Task: Look for space in Drancy, France from 2nd August, 2023 to 12th August, 2023 for 2 adults in price range Rs.5000 to Rs.10000. Place can be private room with 1  bedroom having 1 bed and 1 bathroom. Property type can be house, flat, guest house, hotel. Booking option can be shelf check-in. Required host language is English.
Action: Mouse moved to (418, 97)
Screenshot: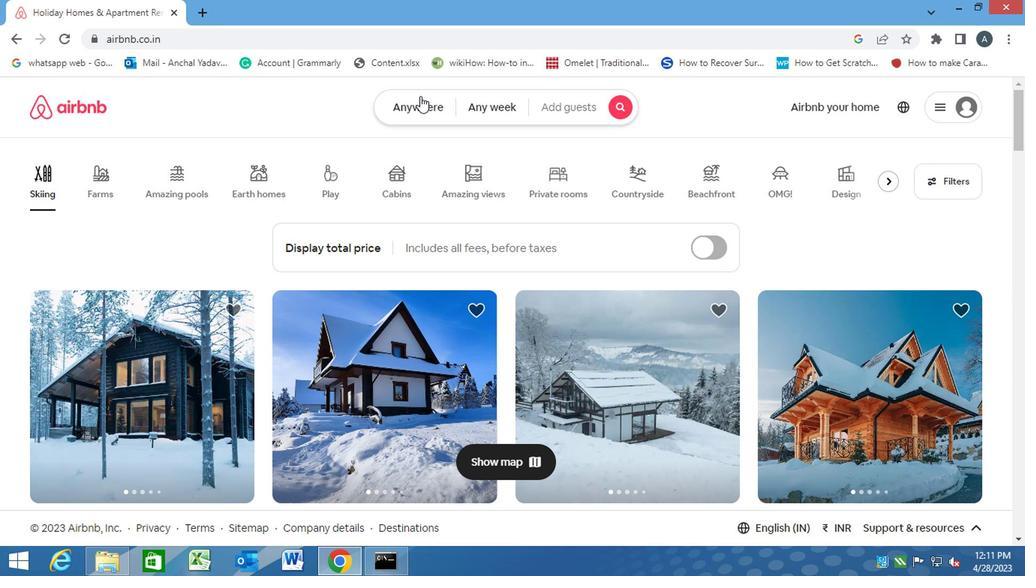 
Action: Mouse pressed left at (418, 97)
Screenshot: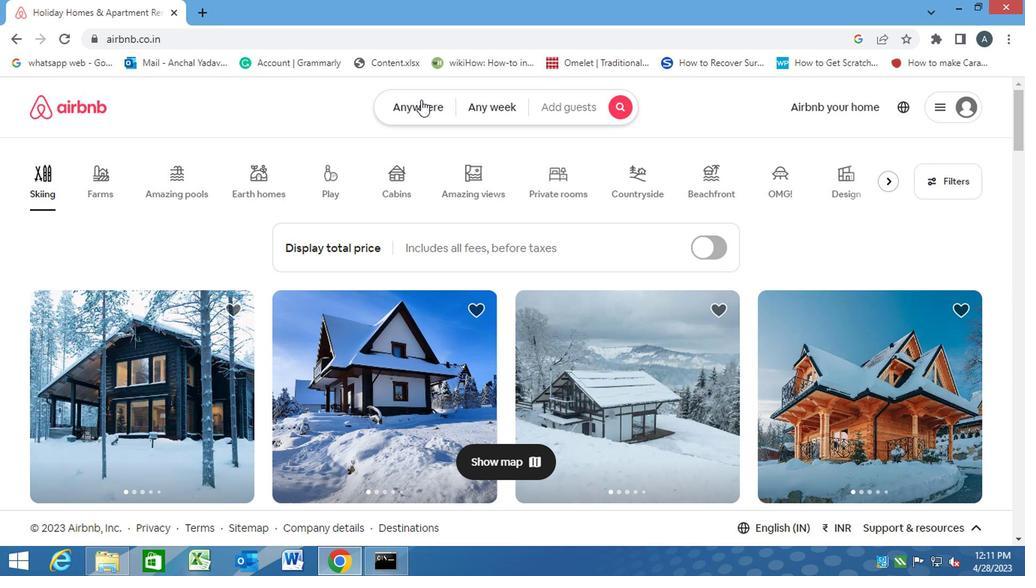 
Action: Mouse moved to (363, 155)
Screenshot: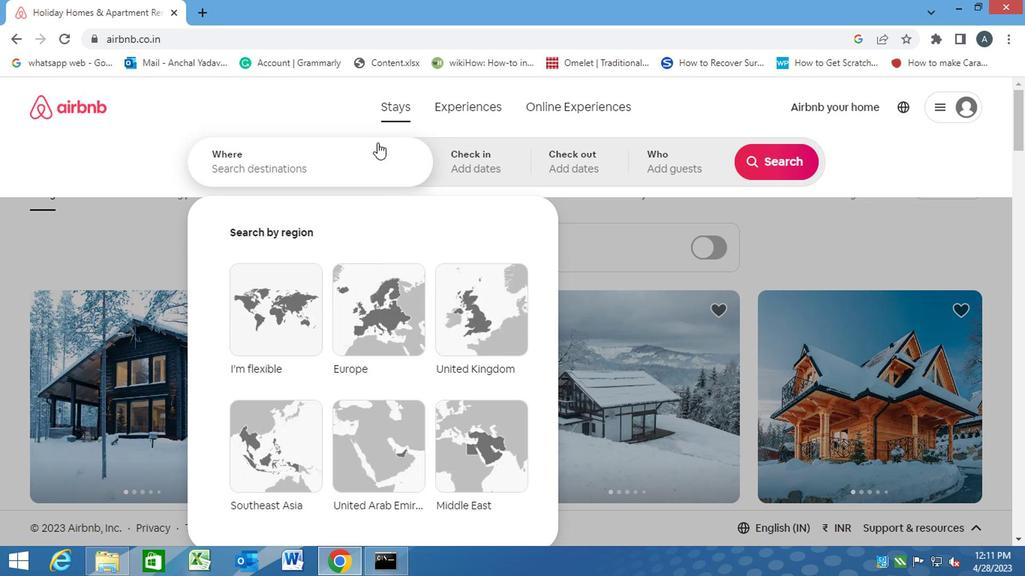 
Action: Mouse pressed left at (363, 155)
Screenshot: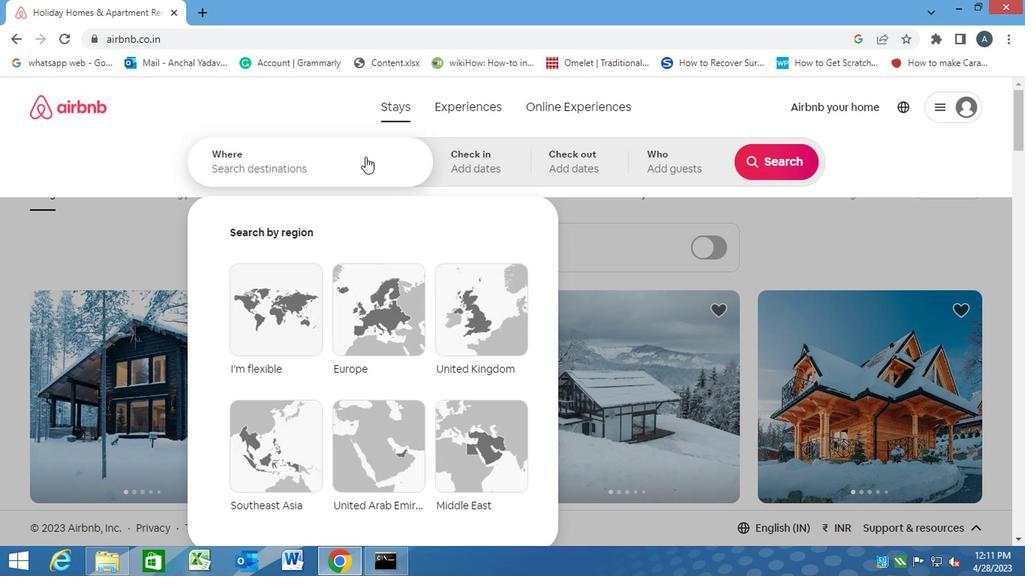 
Action: Key pressed d<Key.caps_lock>ram<Key.backspace>ncy,<Key.space><Key.caps_lock>f<Key.caps_lock>rance<Key.enter>
Screenshot: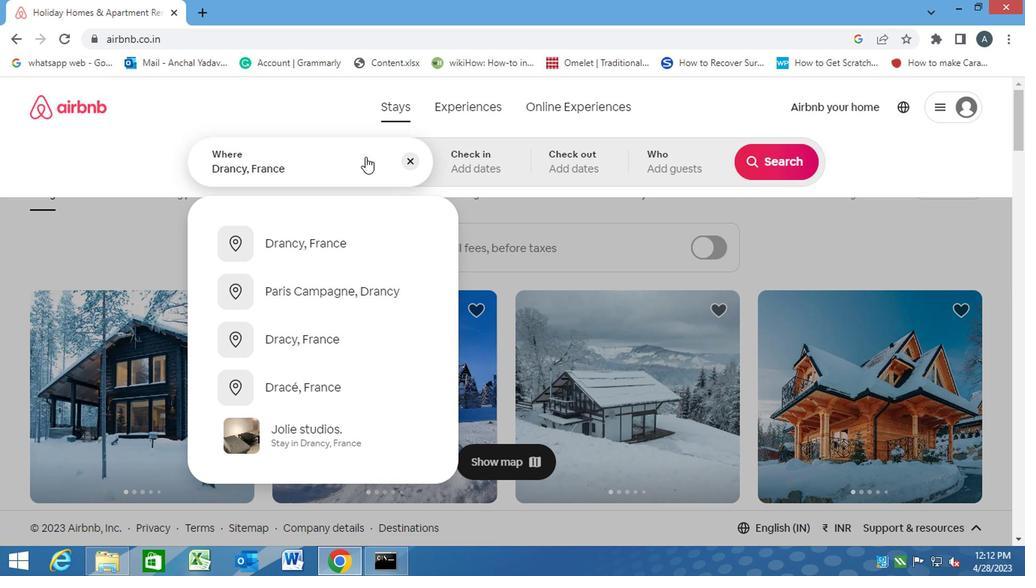 
Action: Mouse moved to (756, 280)
Screenshot: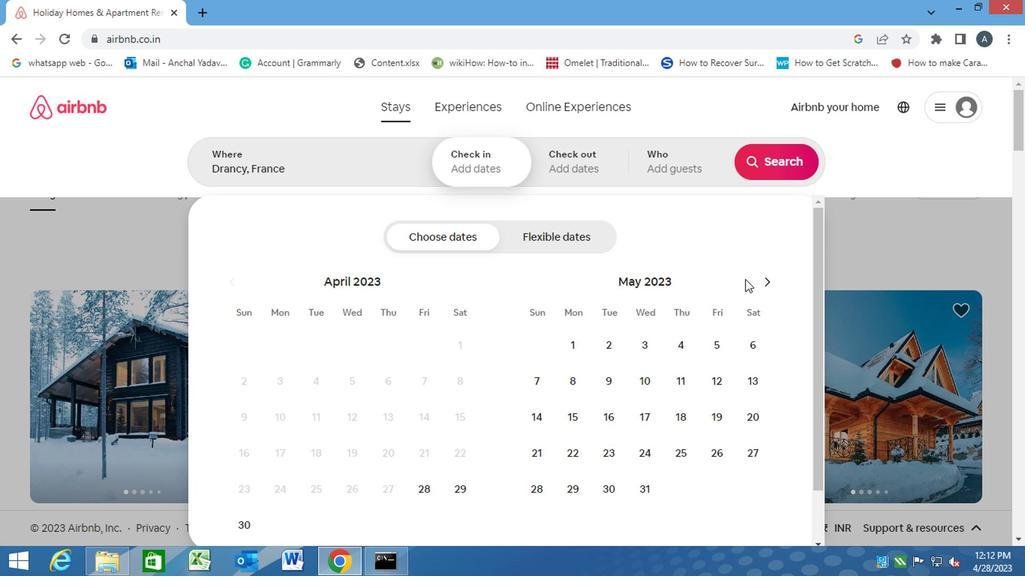 
Action: Mouse pressed left at (756, 280)
Screenshot: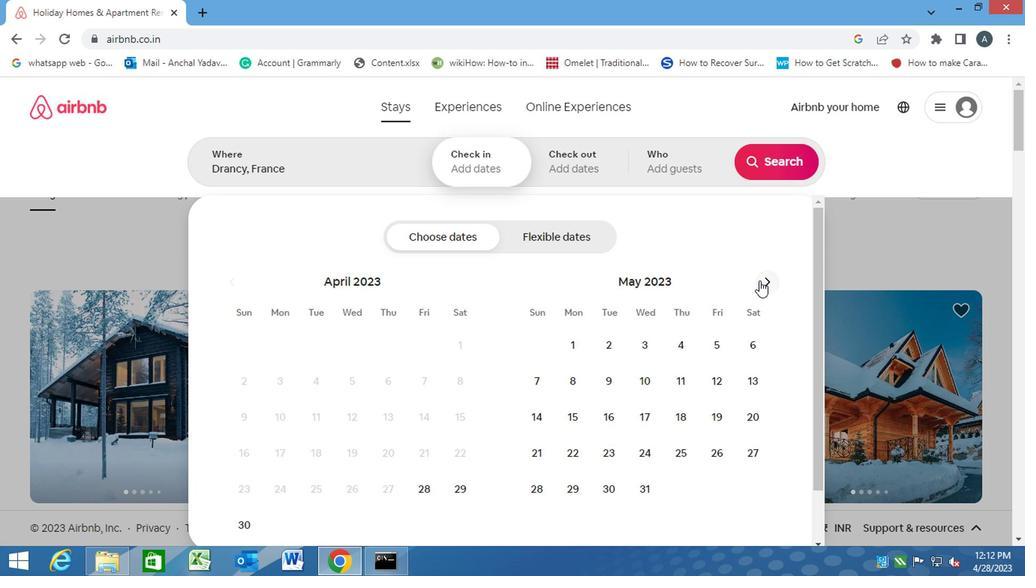 
Action: Mouse pressed left at (756, 280)
Screenshot: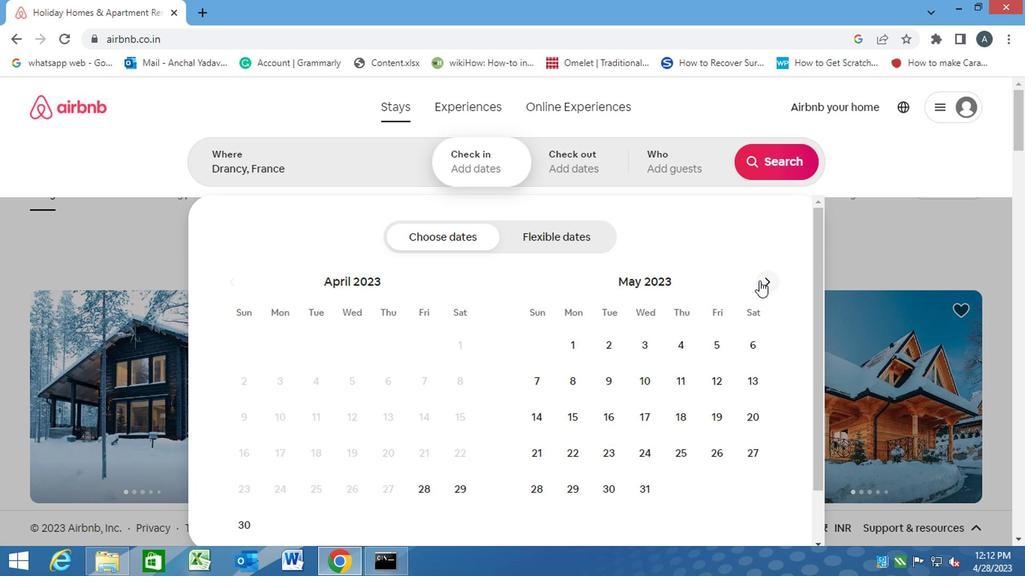 
Action: Mouse pressed left at (756, 280)
Screenshot: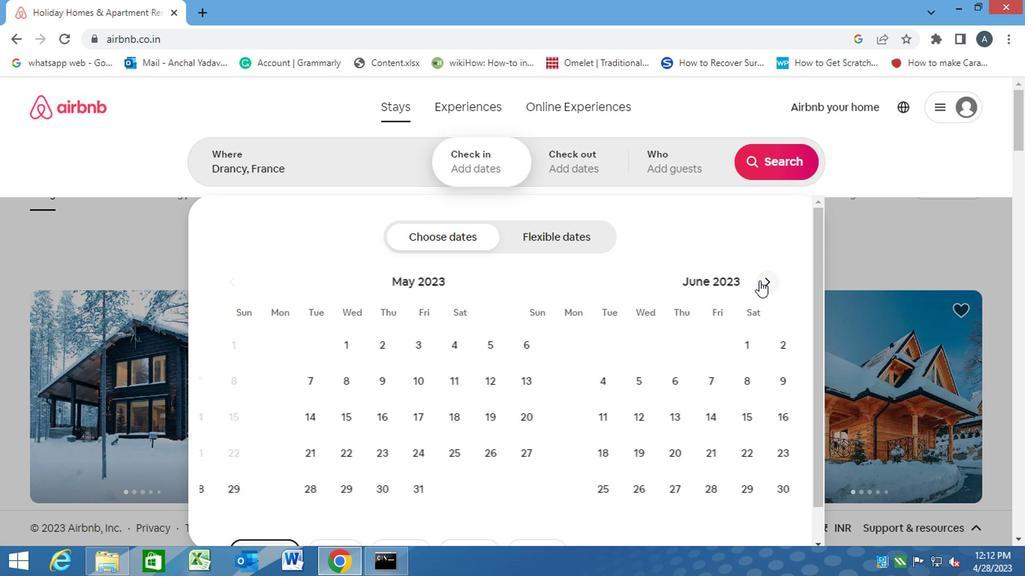 
Action: Mouse pressed left at (756, 280)
Screenshot: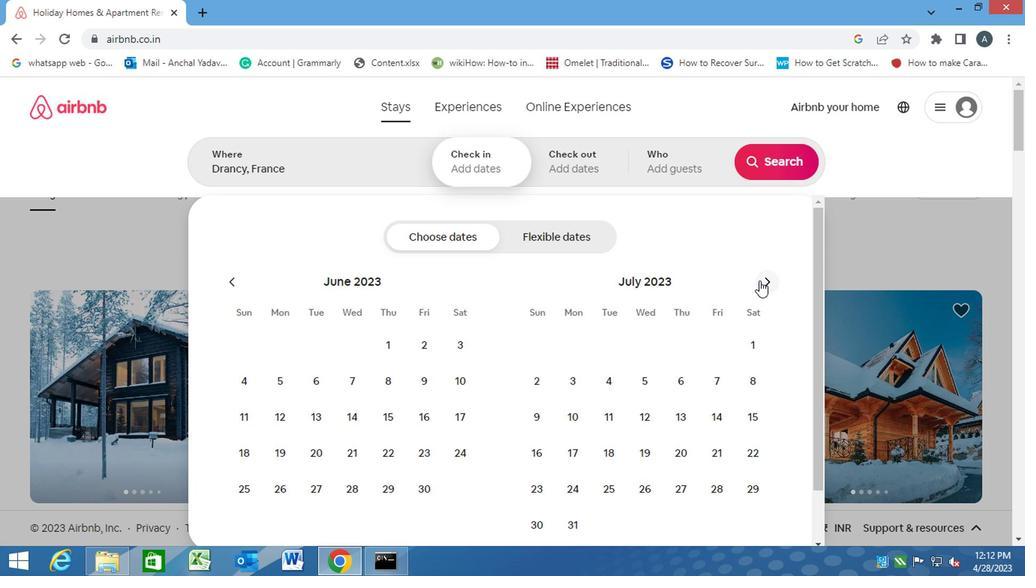 
Action: Mouse moved to (641, 344)
Screenshot: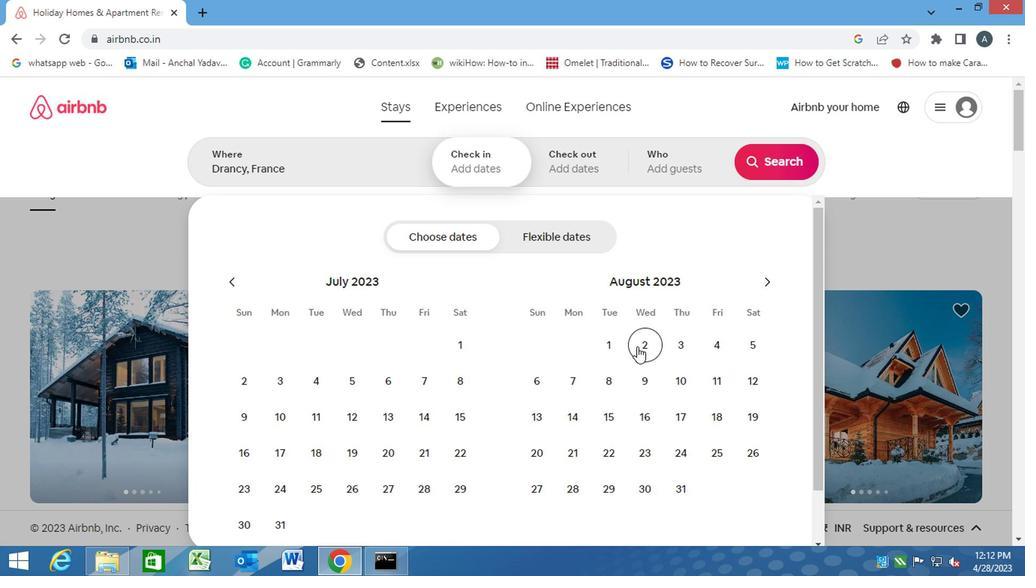 
Action: Mouse pressed left at (641, 344)
Screenshot: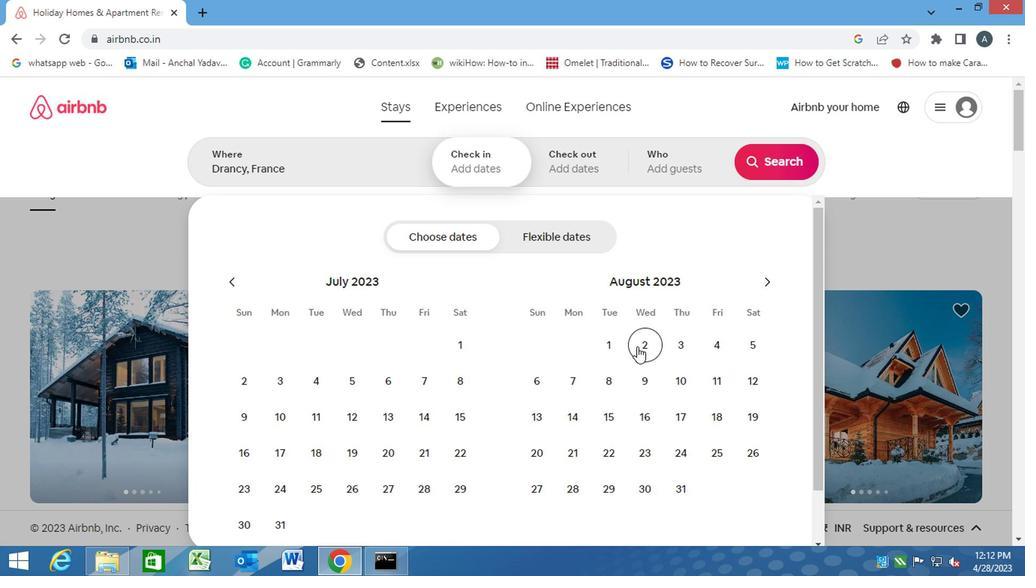 
Action: Mouse moved to (756, 380)
Screenshot: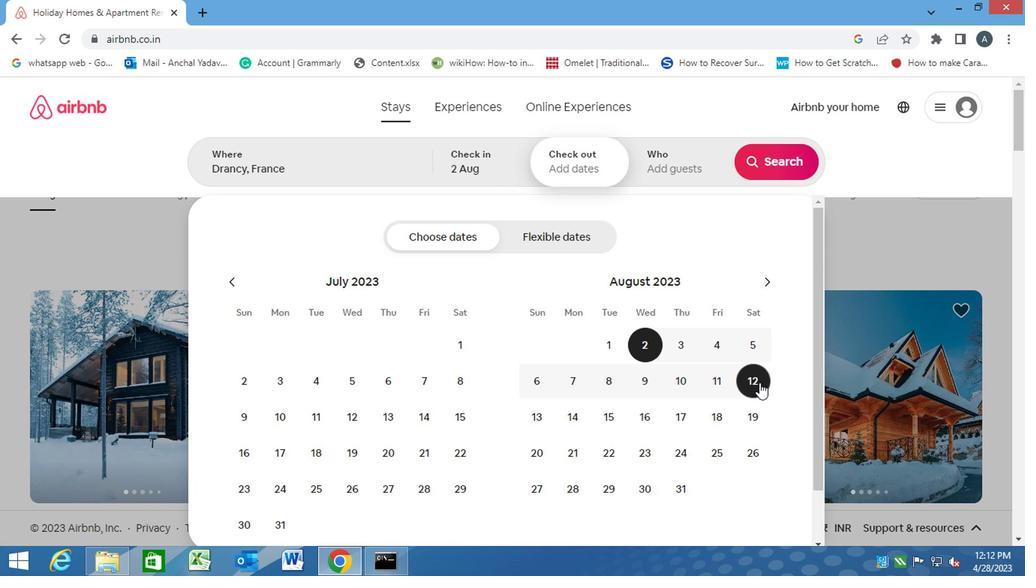
Action: Mouse pressed left at (756, 380)
Screenshot: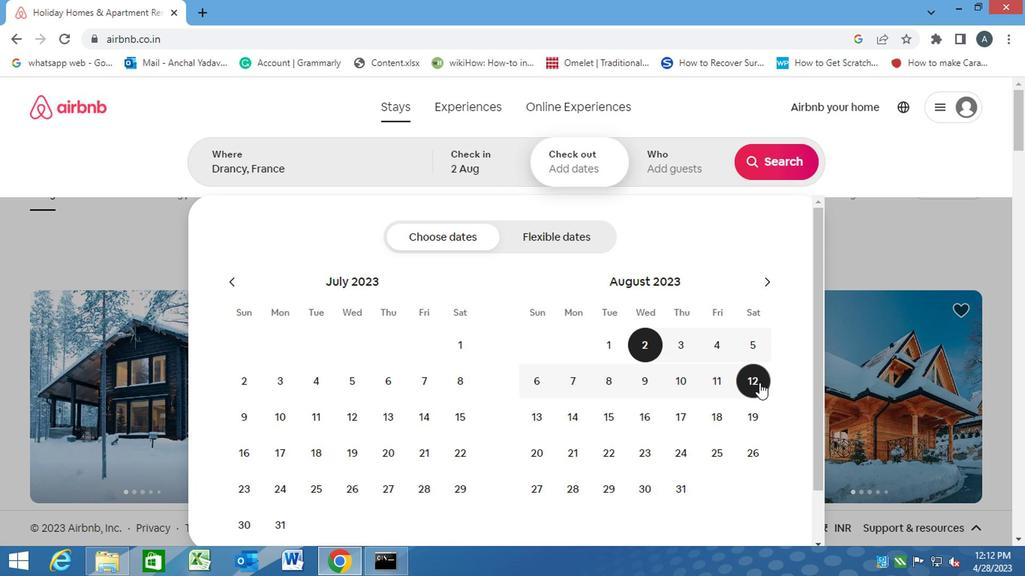 
Action: Mouse moved to (677, 139)
Screenshot: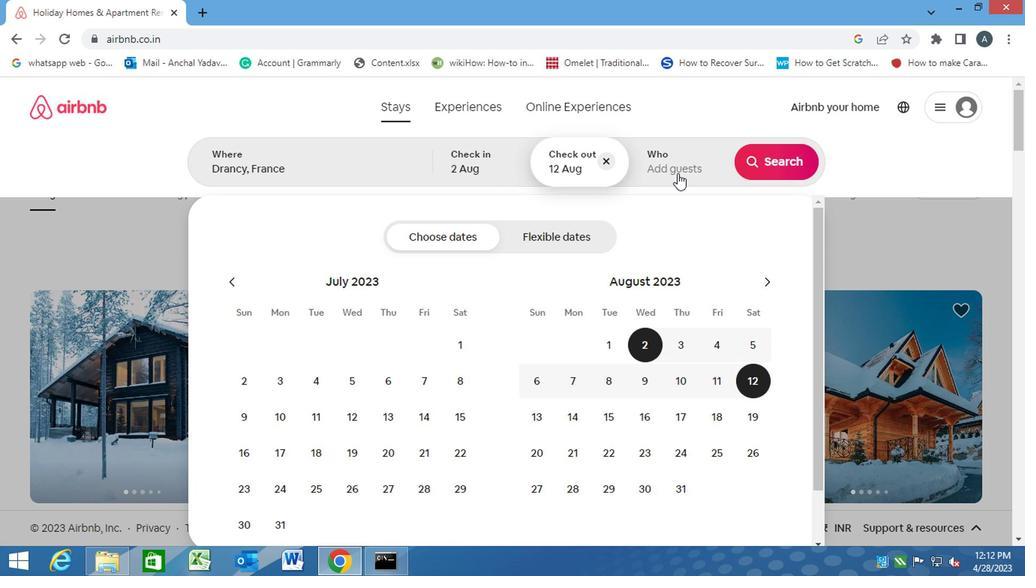 
Action: Mouse pressed left at (677, 139)
Screenshot: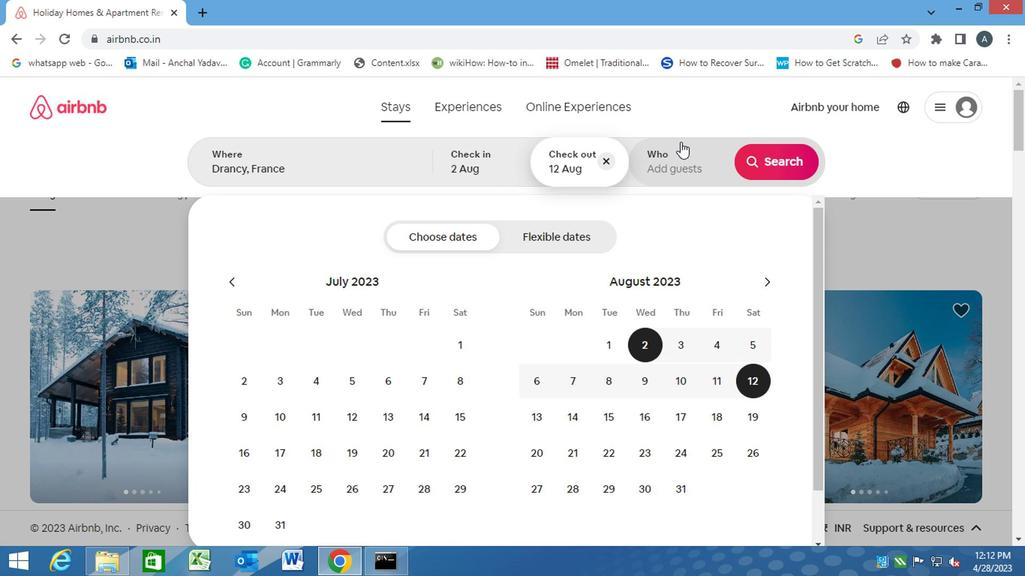 
Action: Mouse moved to (781, 242)
Screenshot: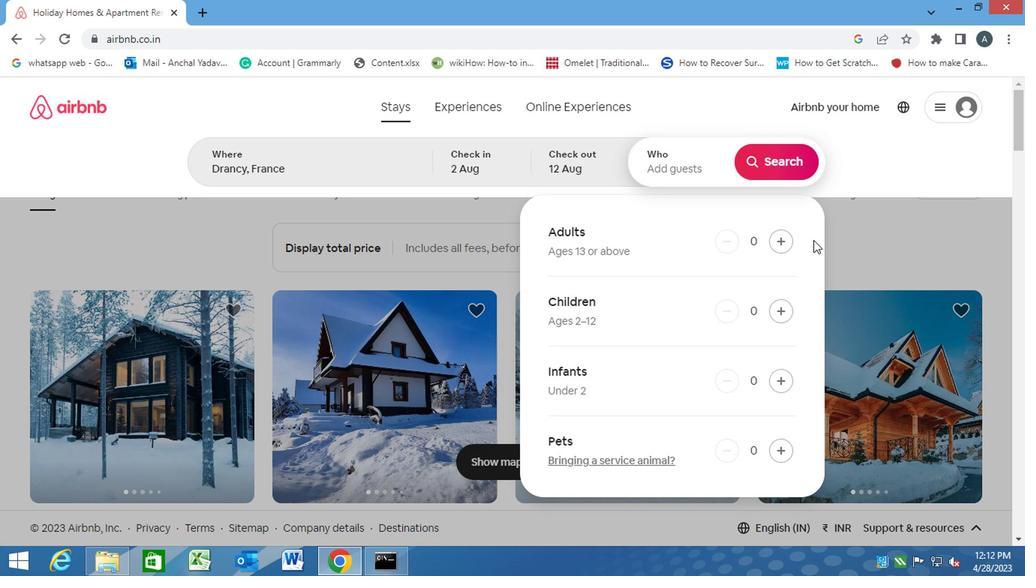 
Action: Mouse pressed left at (781, 242)
Screenshot: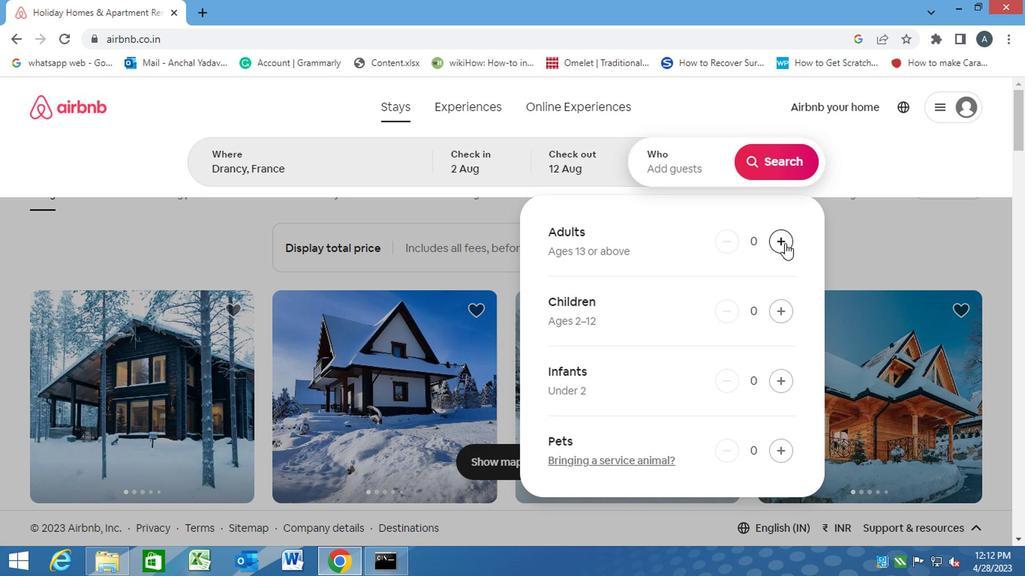 
Action: Mouse pressed left at (781, 242)
Screenshot: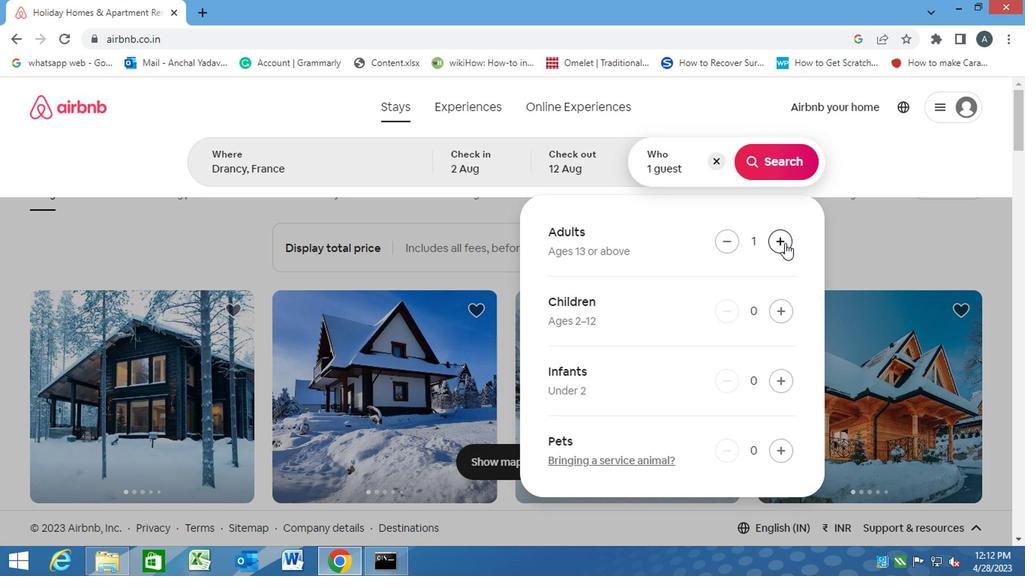 
Action: Mouse moved to (788, 162)
Screenshot: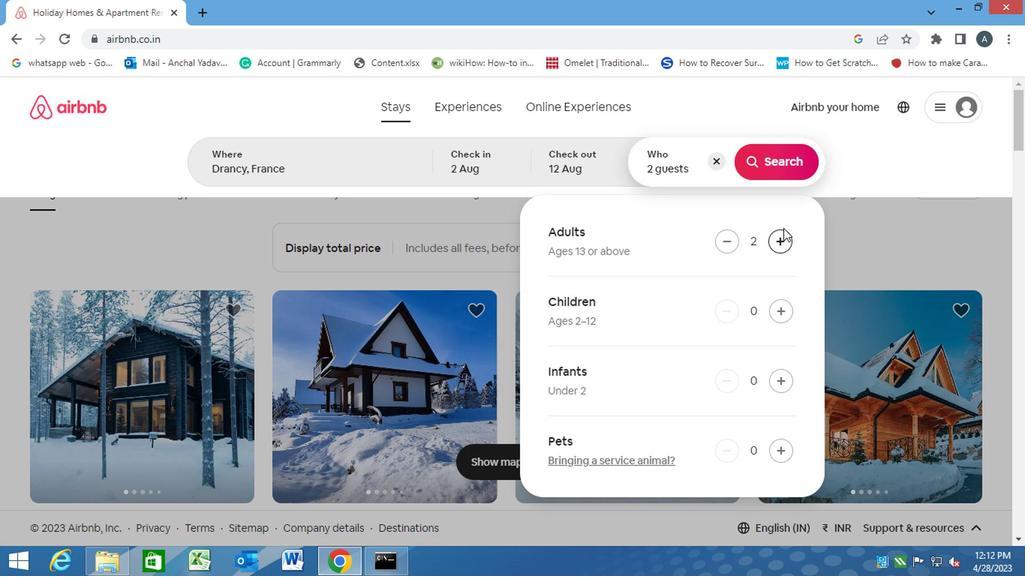 
Action: Mouse pressed left at (788, 162)
Screenshot: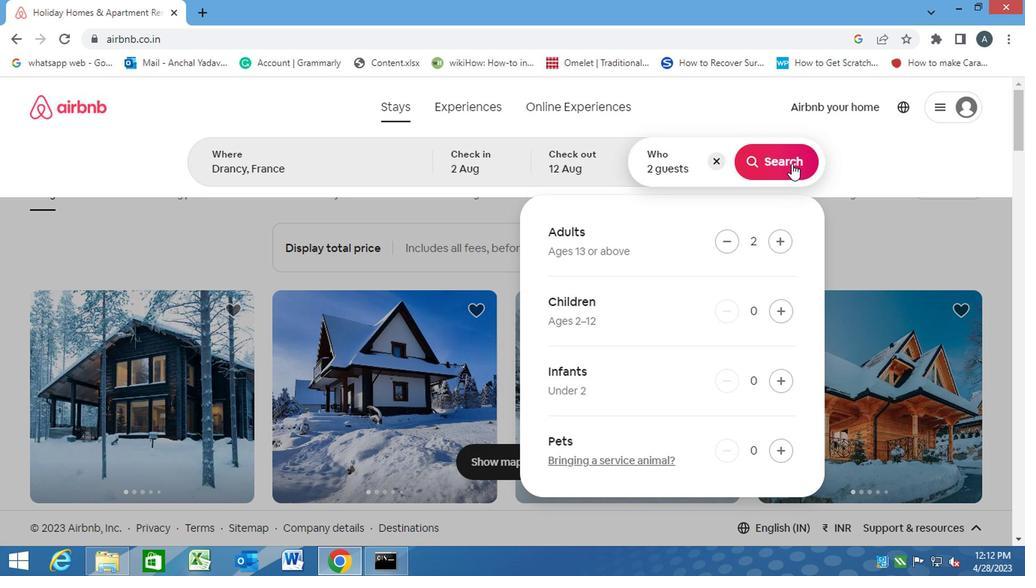 
Action: Mouse moved to (949, 170)
Screenshot: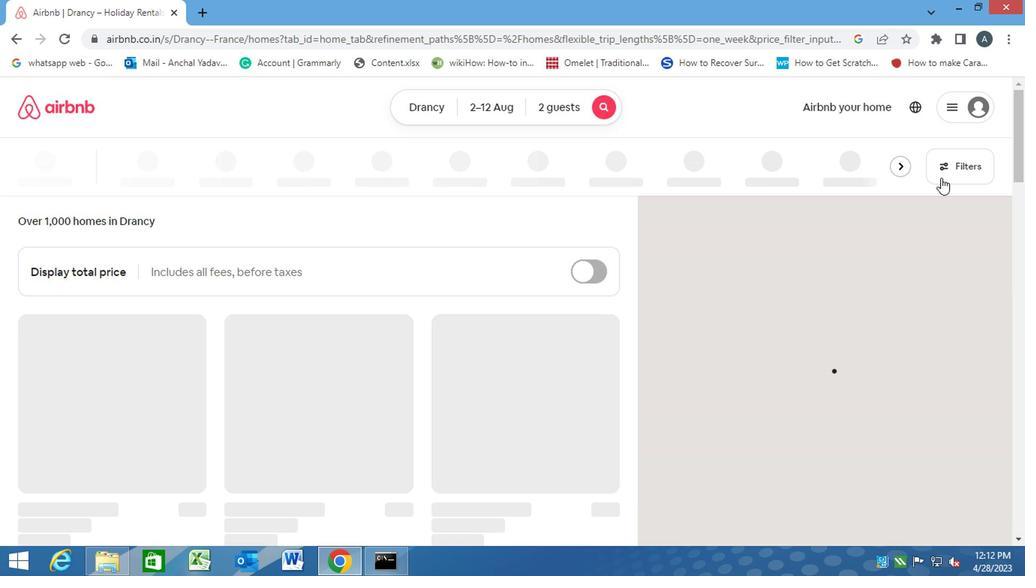 
Action: Mouse pressed left at (949, 170)
Screenshot: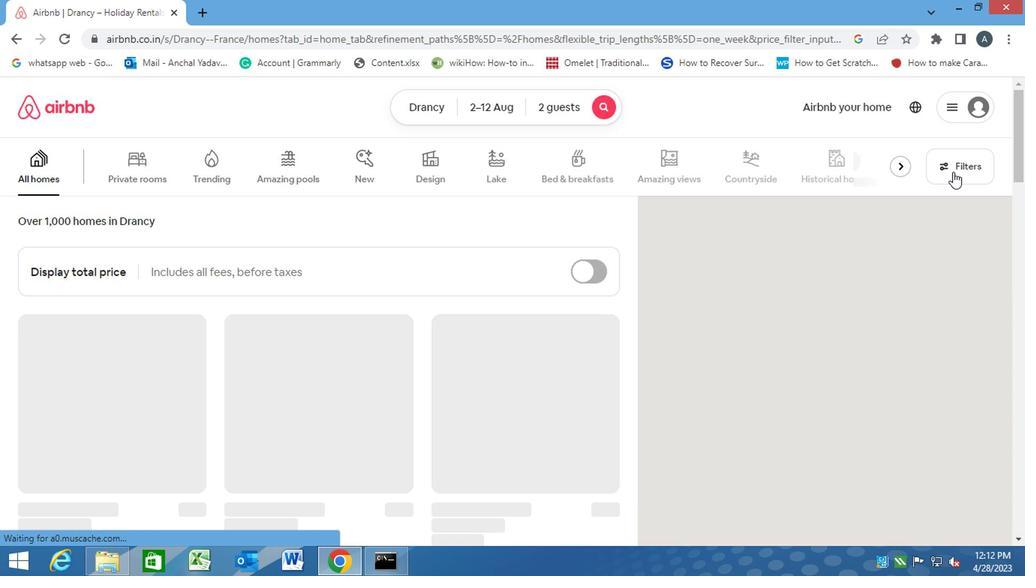 
Action: Mouse moved to (302, 391)
Screenshot: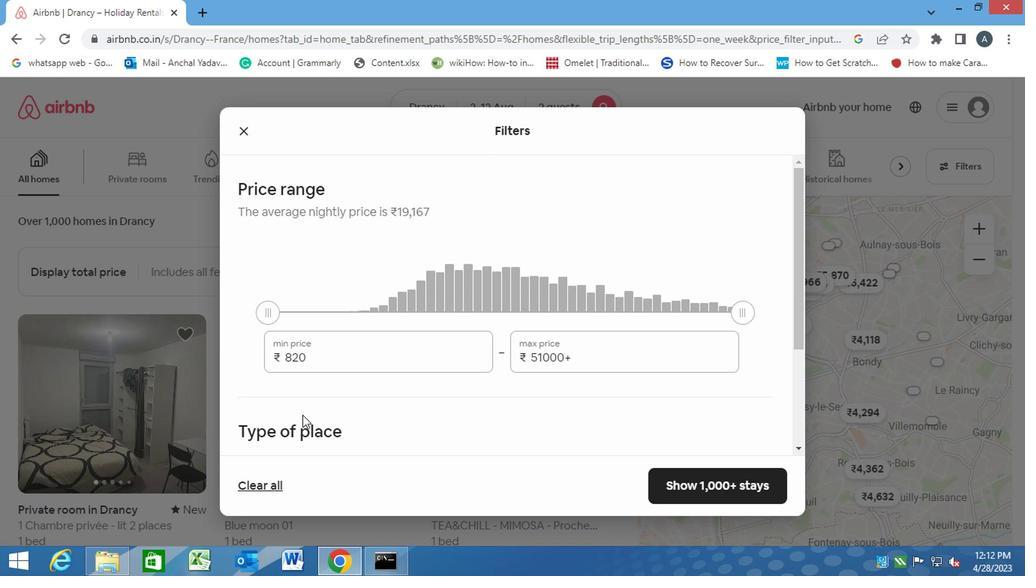 
Action: Mouse scrolled (302, 391) with delta (0, 0)
Screenshot: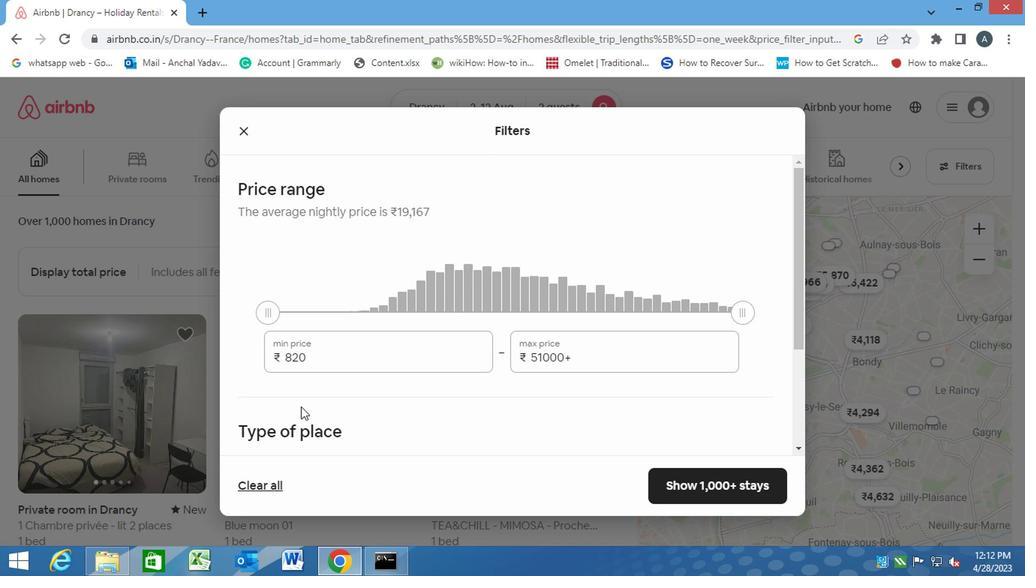 
Action: Mouse scrolled (302, 391) with delta (0, 0)
Screenshot: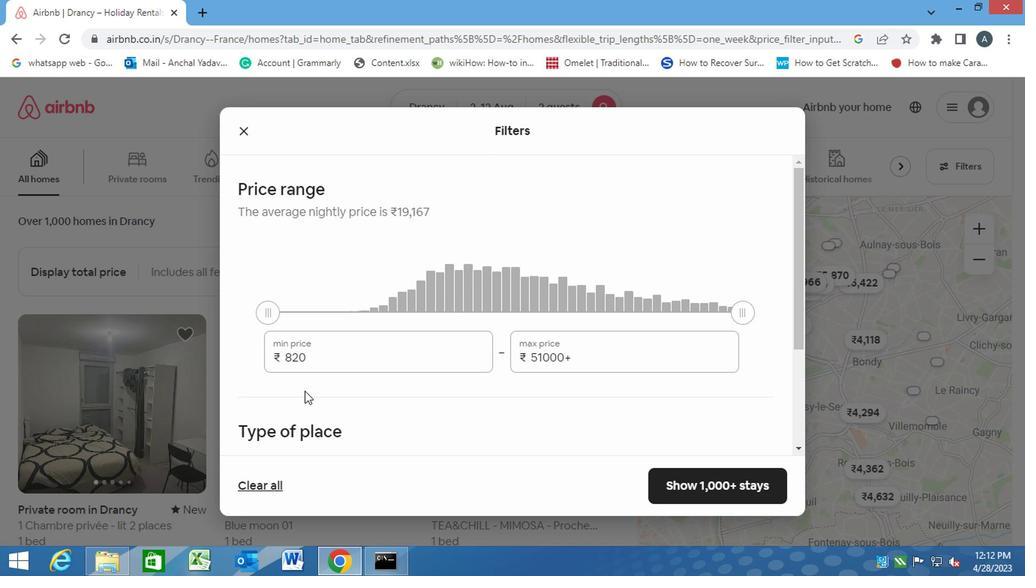 
Action: Mouse moved to (311, 208)
Screenshot: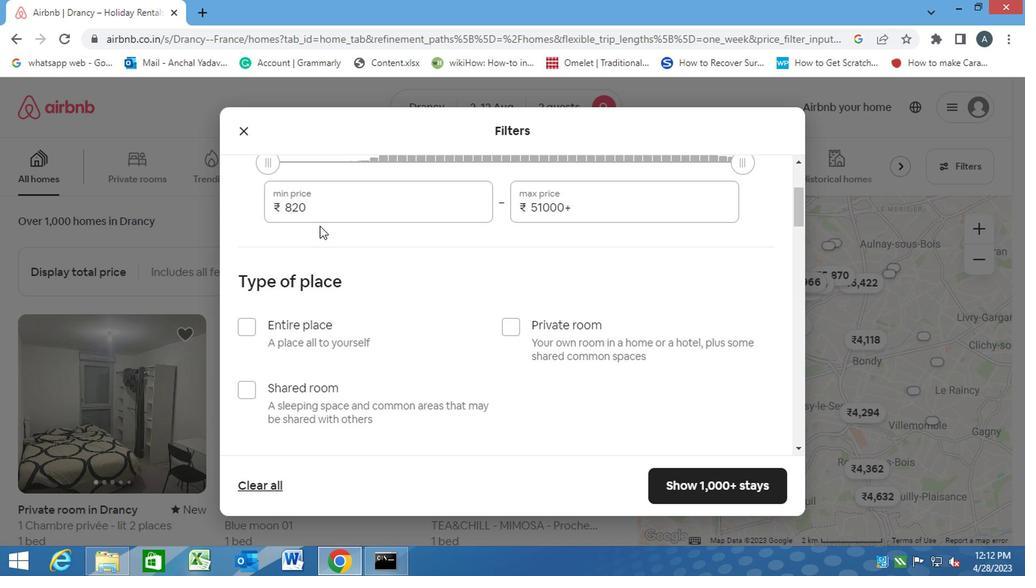 
Action: Mouse pressed left at (311, 208)
Screenshot: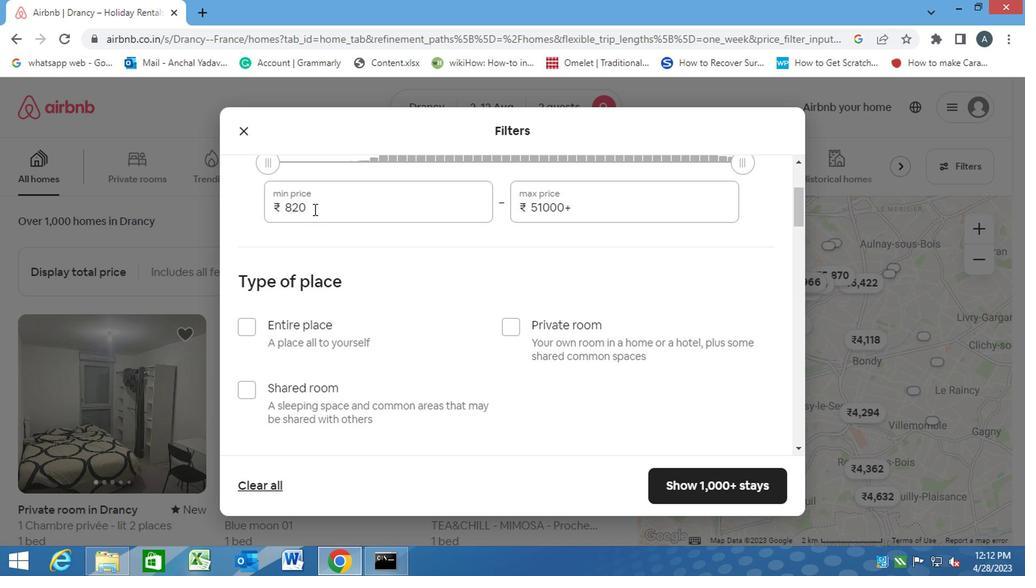 
Action: Mouse moved to (257, 208)
Screenshot: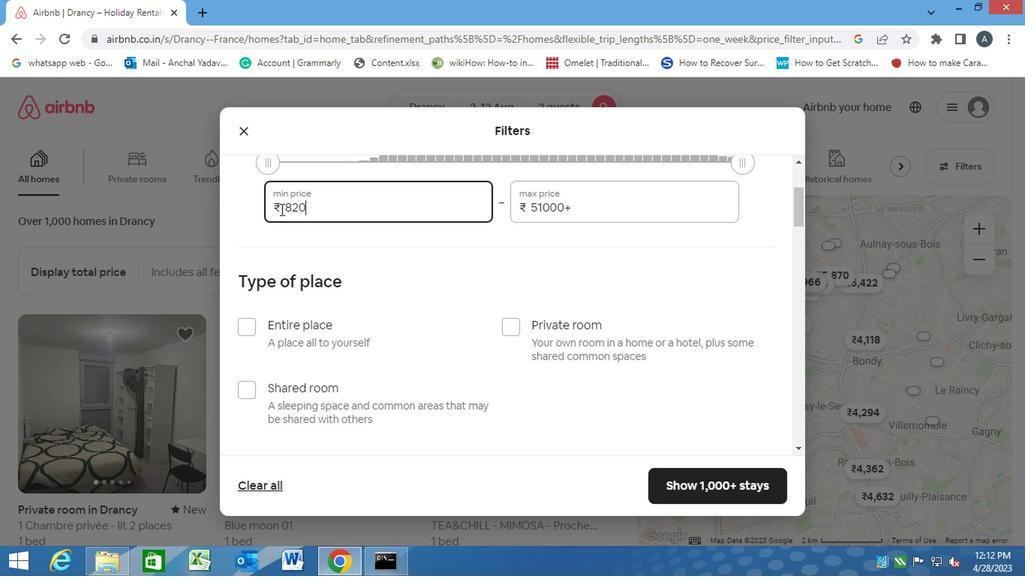
Action: Key pressed 5000<Key.tab><Key.backspace><Key.backspace><Key.backspace><Key.backspace><Key.backspace><Key.backspace><Key.backspace><Key.backspace><Key.backspace><Key.backspace><Key.backspace><Key.backspace><Key.backspace><Key.backspace><Key.backspace><Key.backspace><Key.backspace><Key.backspace><Key.backspace><Key.backspace><Key.backspace><Key.backspace><Key.backspace><Key.backspace>10000
Screenshot: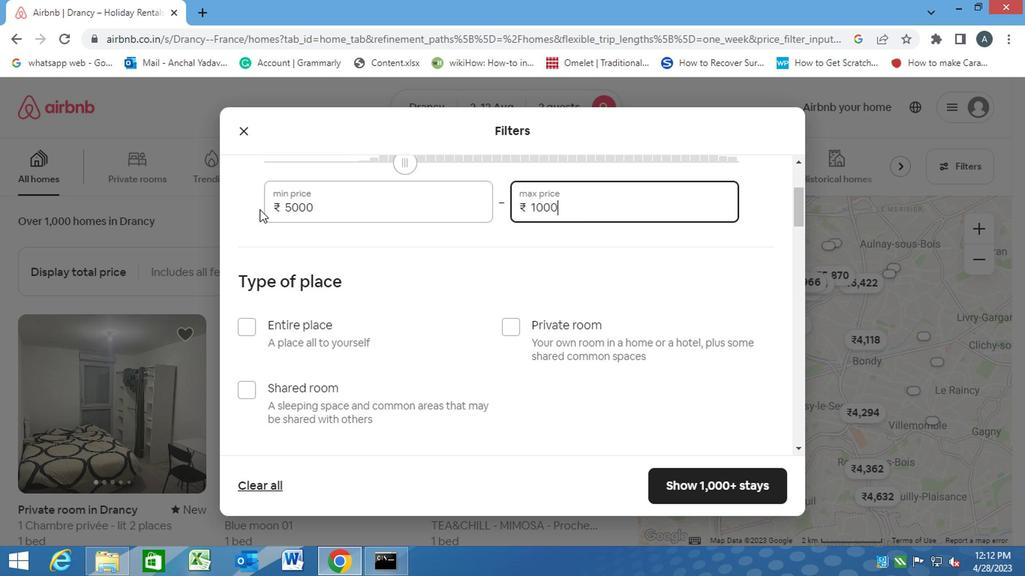 
Action: Mouse moved to (497, 331)
Screenshot: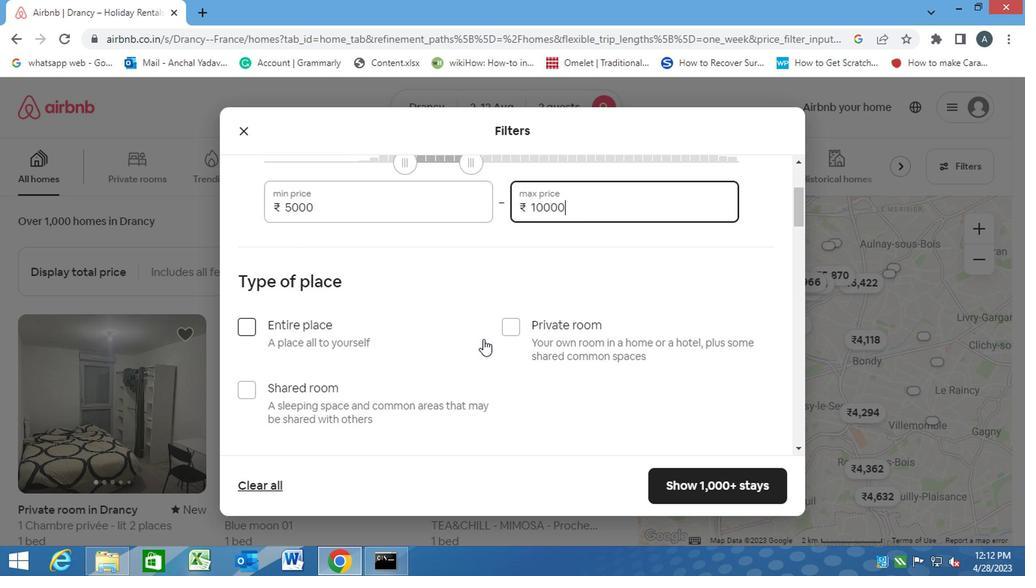 
Action: Mouse pressed left at (497, 331)
Screenshot: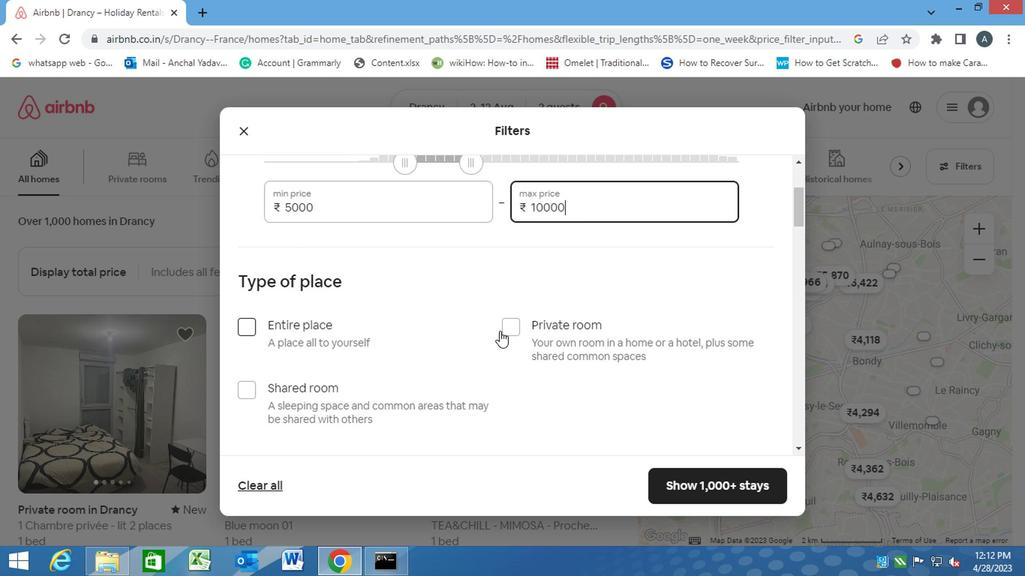 
Action: Mouse moved to (517, 327)
Screenshot: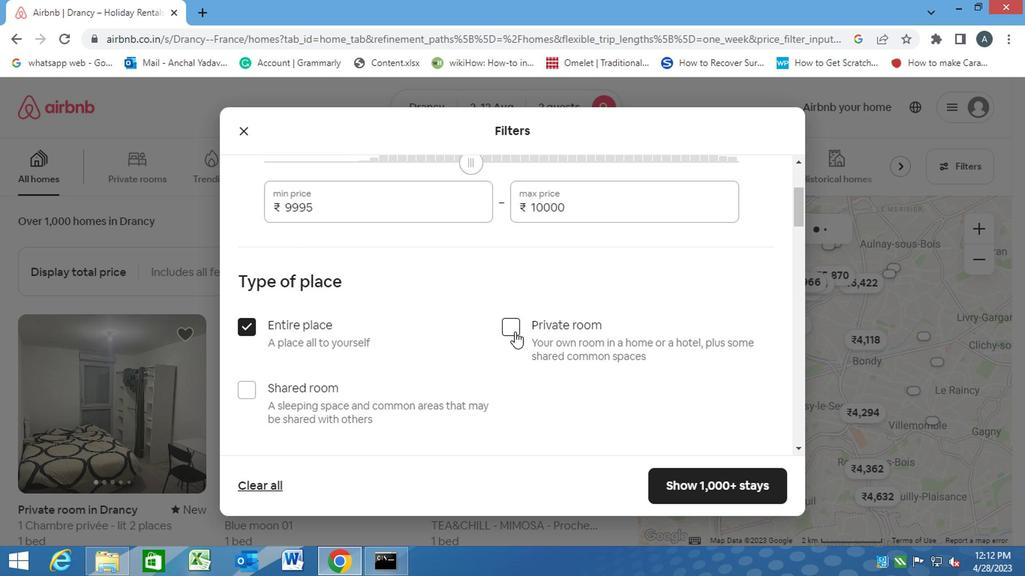 
Action: Mouse pressed left at (517, 327)
Screenshot: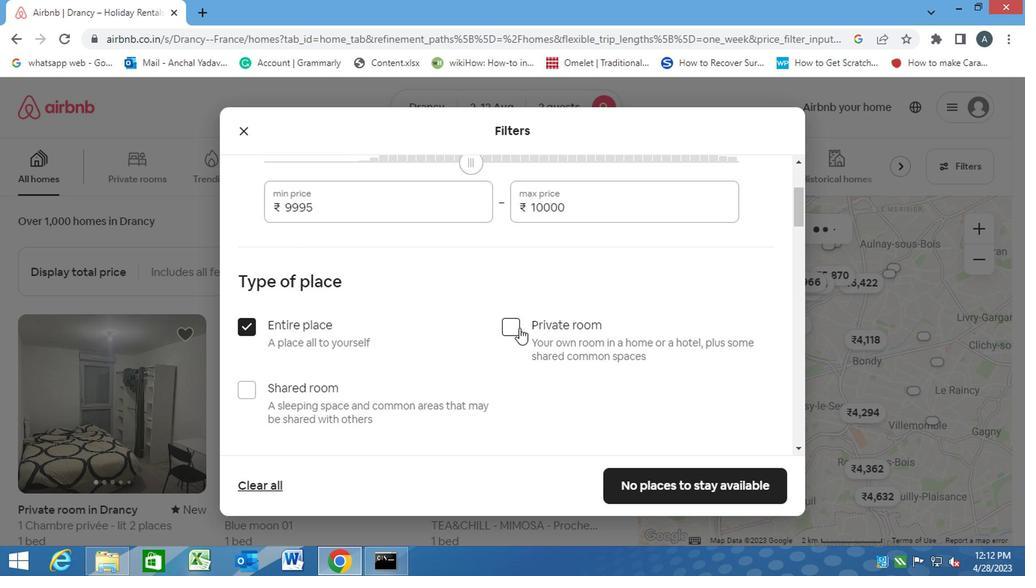 
Action: Mouse moved to (240, 331)
Screenshot: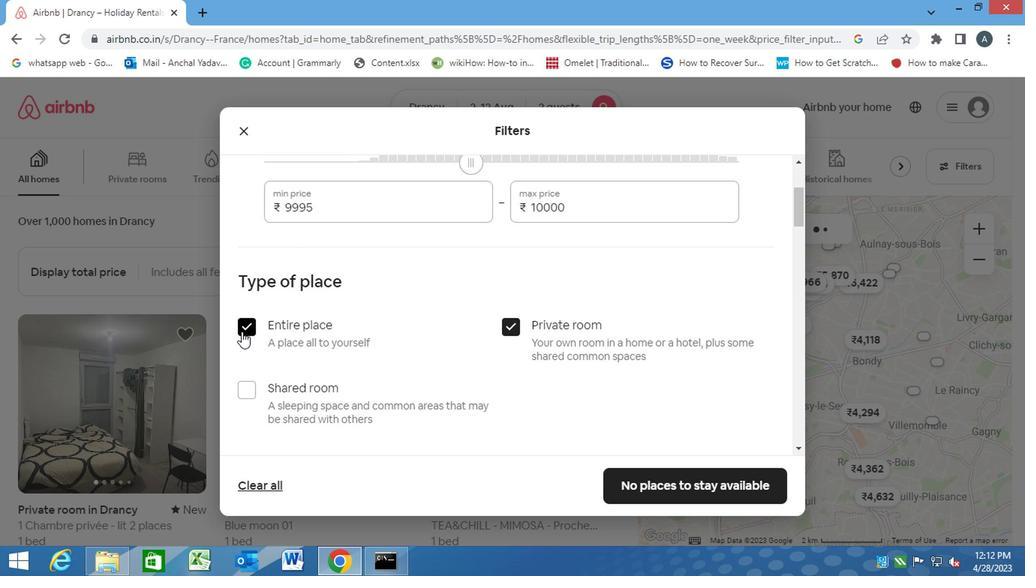 
Action: Mouse pressed left at (240, 331)
Screenshot: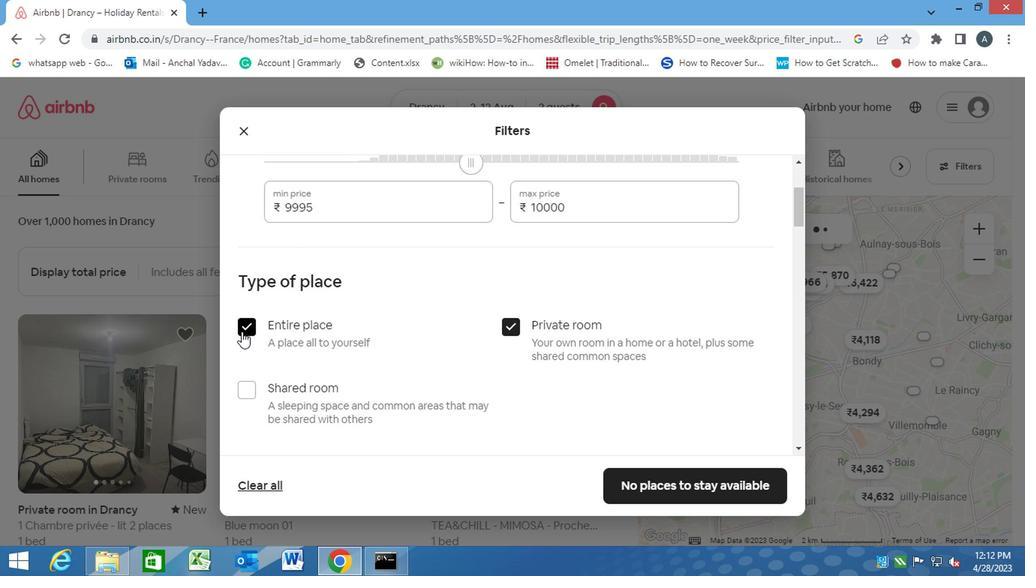 
Action: Mouse moved to (359, 341)
Screenshot: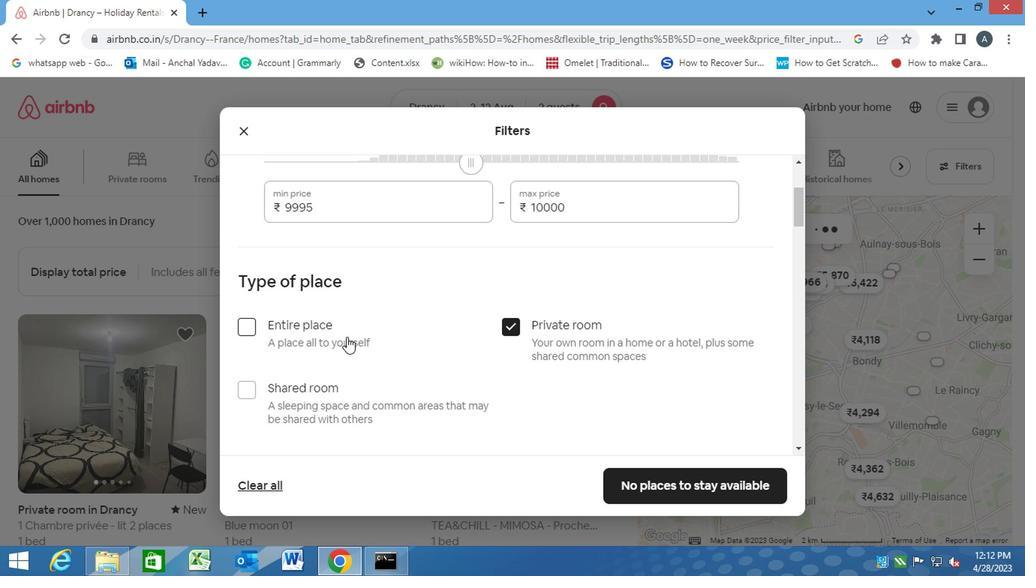 
Action: Mouse scrolled (359, 341) with delta (0, 0)
Screenshot: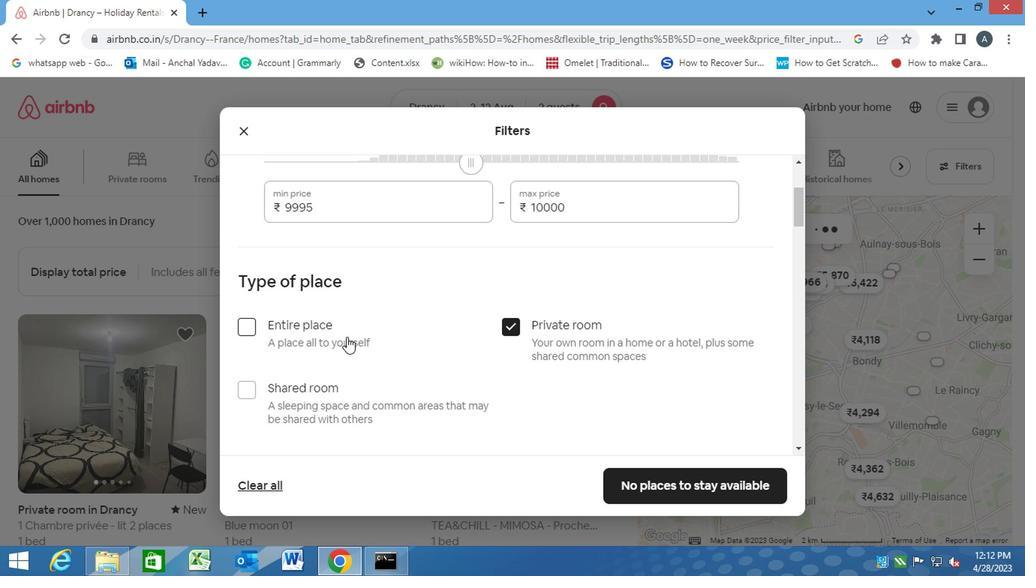 
Action: Mouse moved to (360, 343)
Screenshot: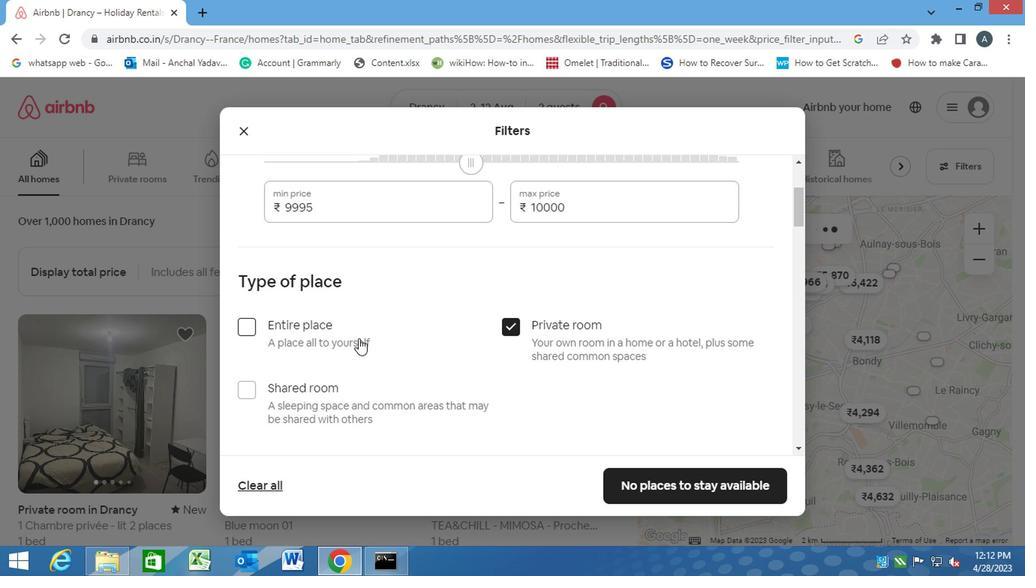 
Action: Mouse scrolled (360, 342) with delta (0, 0)
Screenshot: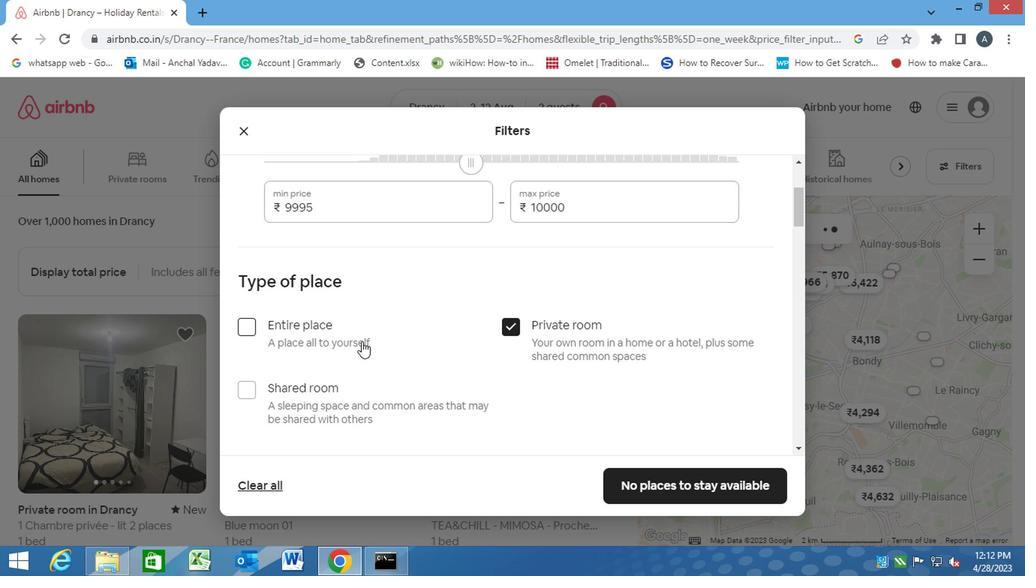 
Action: Mouse moved to (357, 346)
Screenshot: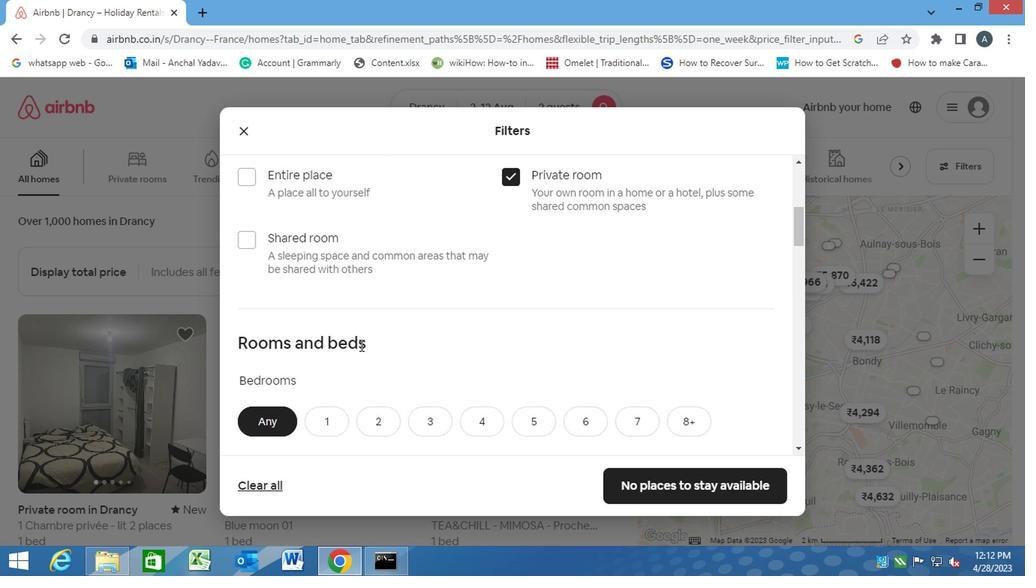 
Action: Mouse scrolled (357, 345) with delta (0, -1)
Screenshot: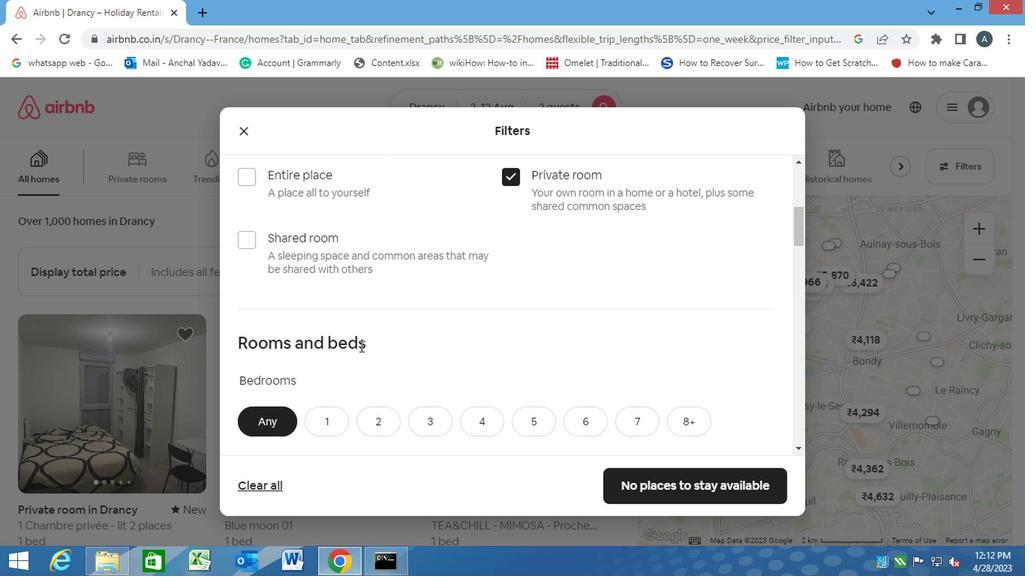 
Action: Mouse scrolled (357, 345) with delta (0, -1)
Screenshot: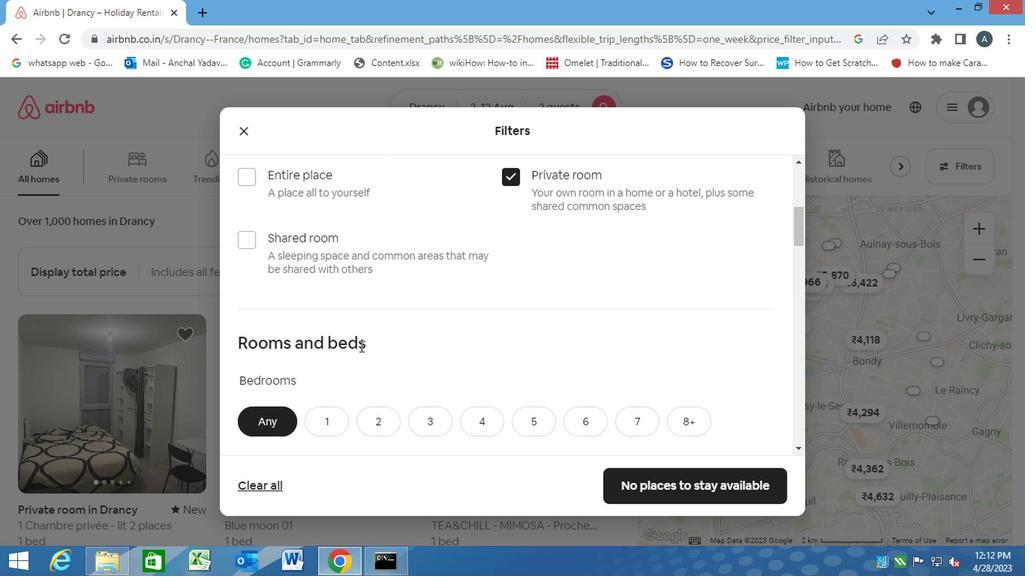 
Action: Mouse moved to (318, 269)
Screenshot: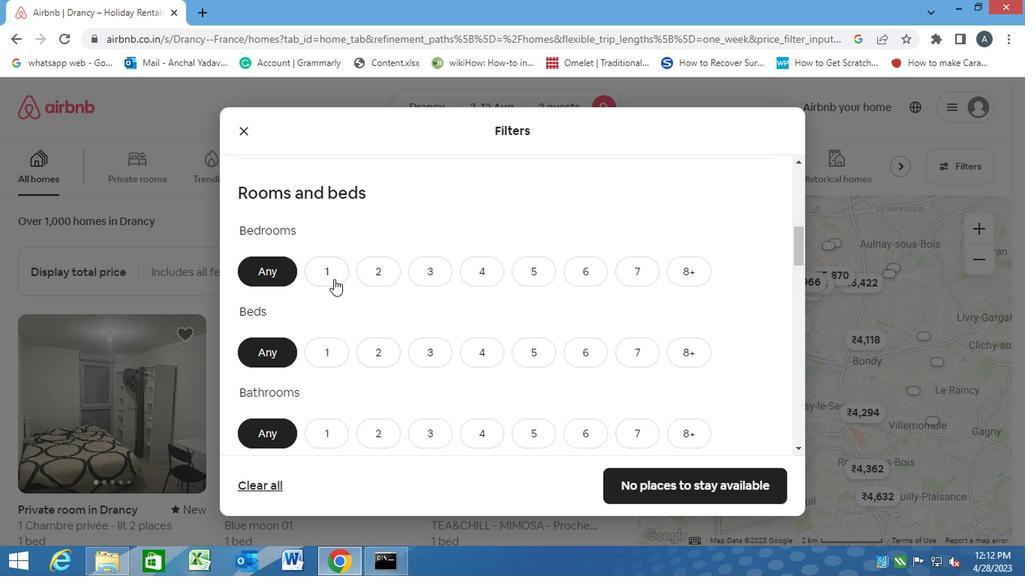 
Action: Mouse pressed left at (318, 269)
Screenshot: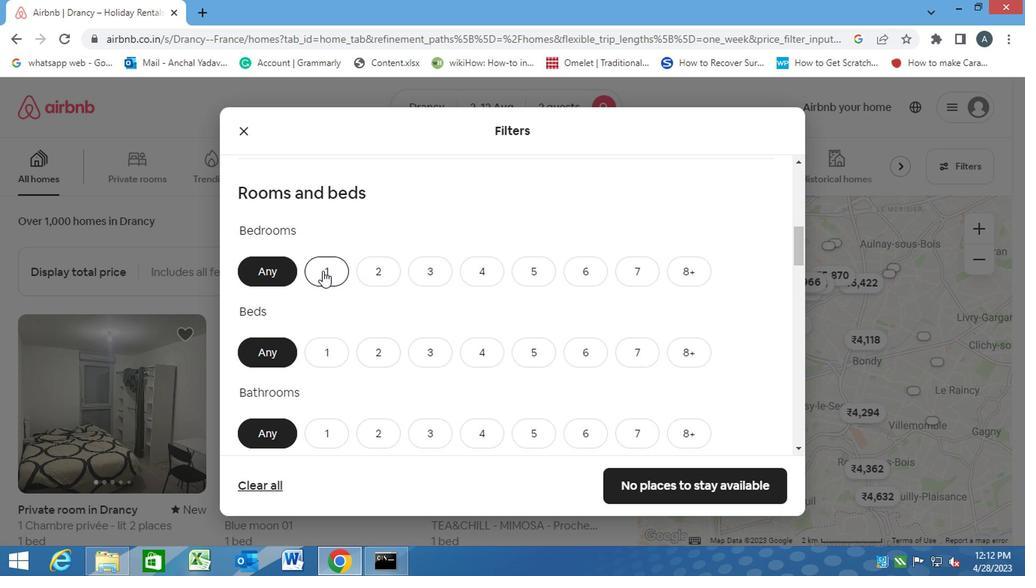 
Action: Mouse moved to (323, 347)
Screenshot: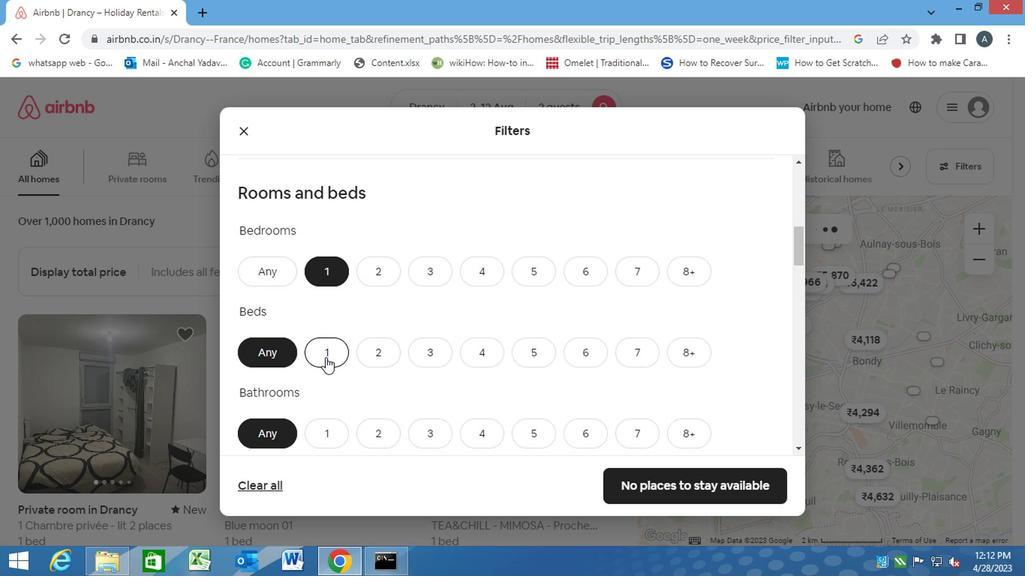 
Action: Mouse pressed left at (323, 347)
Screenshot: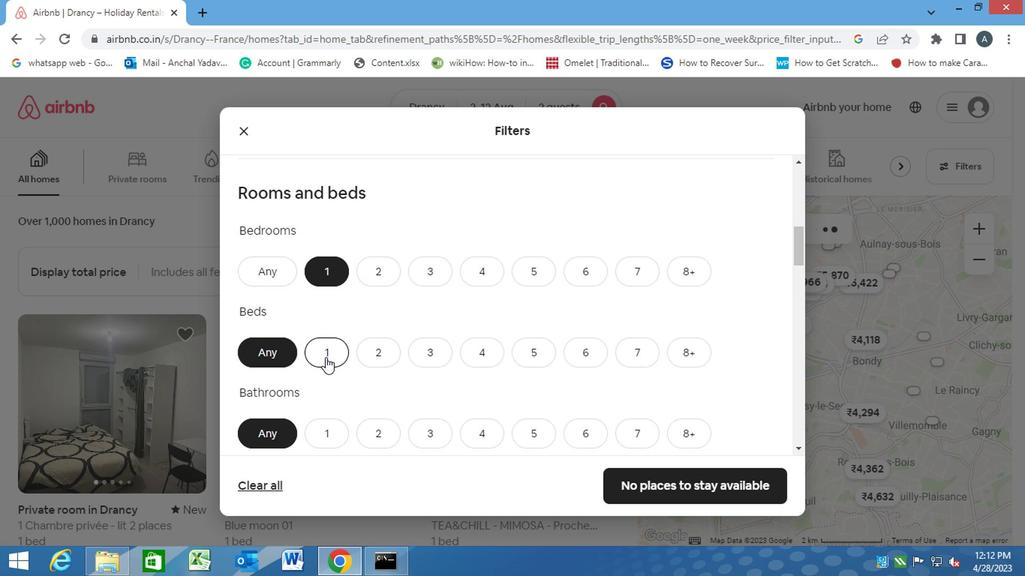 
Action: Mouse moved to (327, 436)
Screenshot: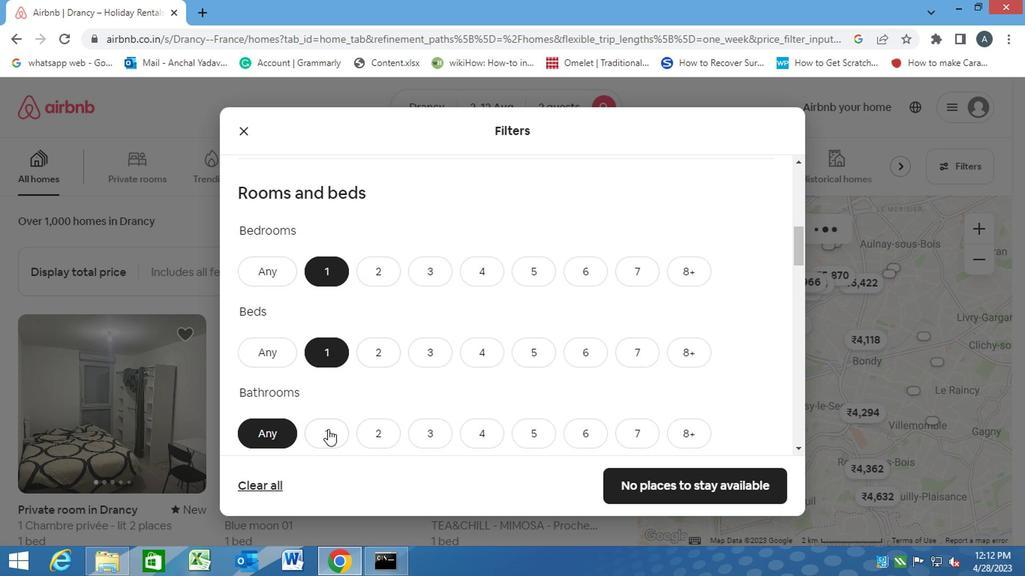 
Action: Mouse pressed left at (327, 436)
Screenshot: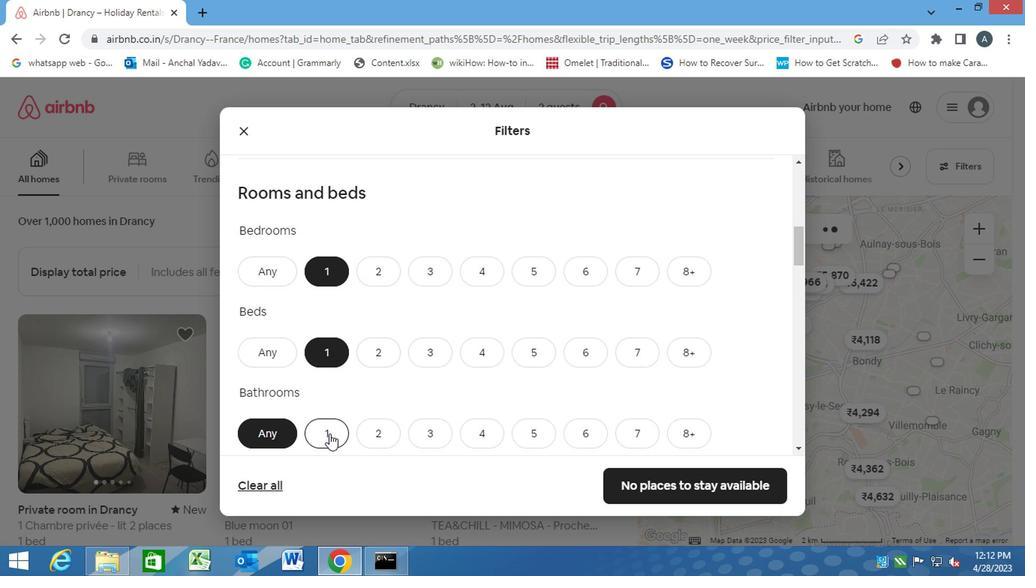 
Action: Mouse scrolled (327, 435) with delta (0, -1)
Screenshot: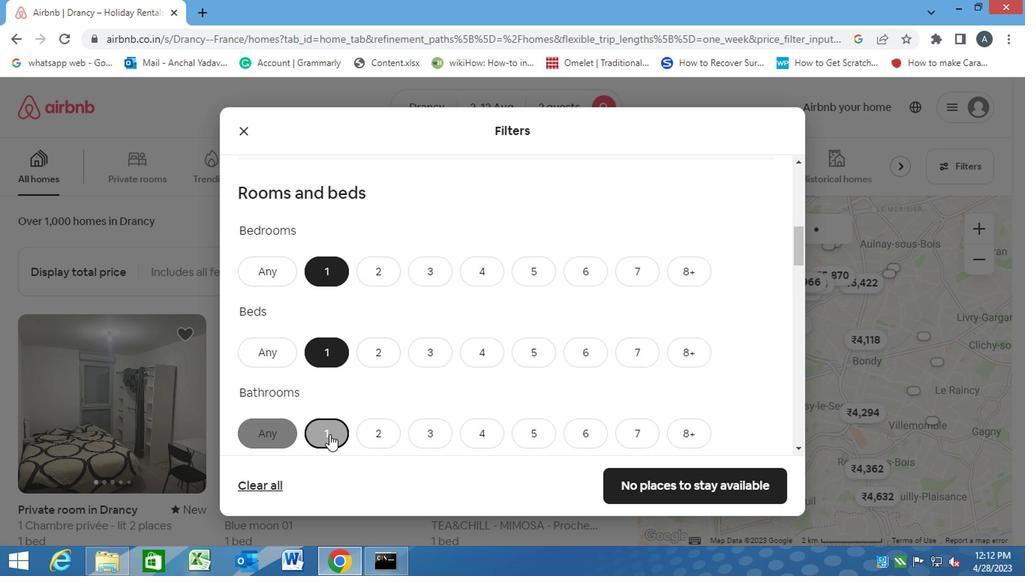 
Action: Mouse scrolled (327, 435) with delta (0, -1)
Screenshot: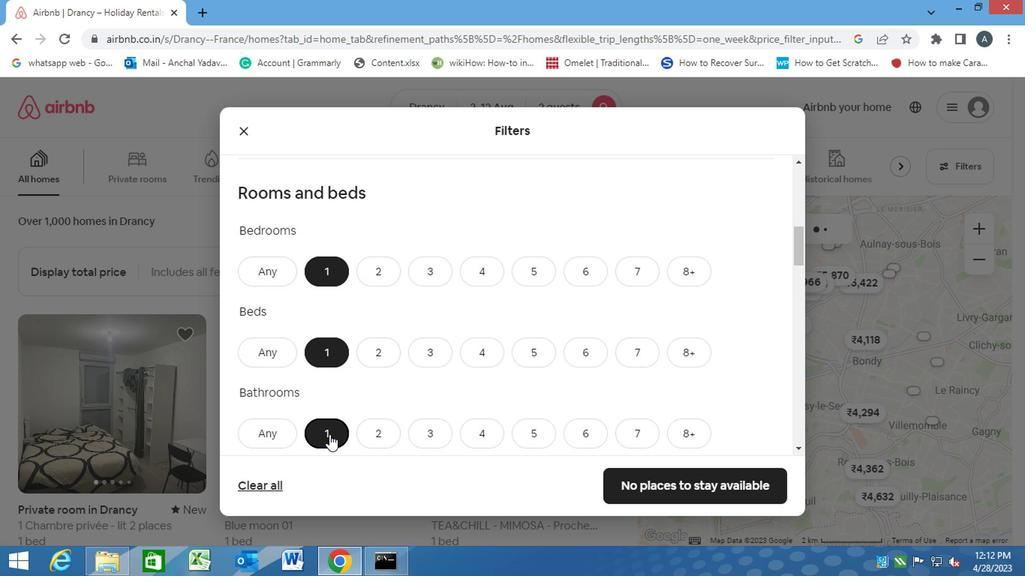 
Action: Mouse scrolled (327, 435) with delta (0, -1)
Screenshot: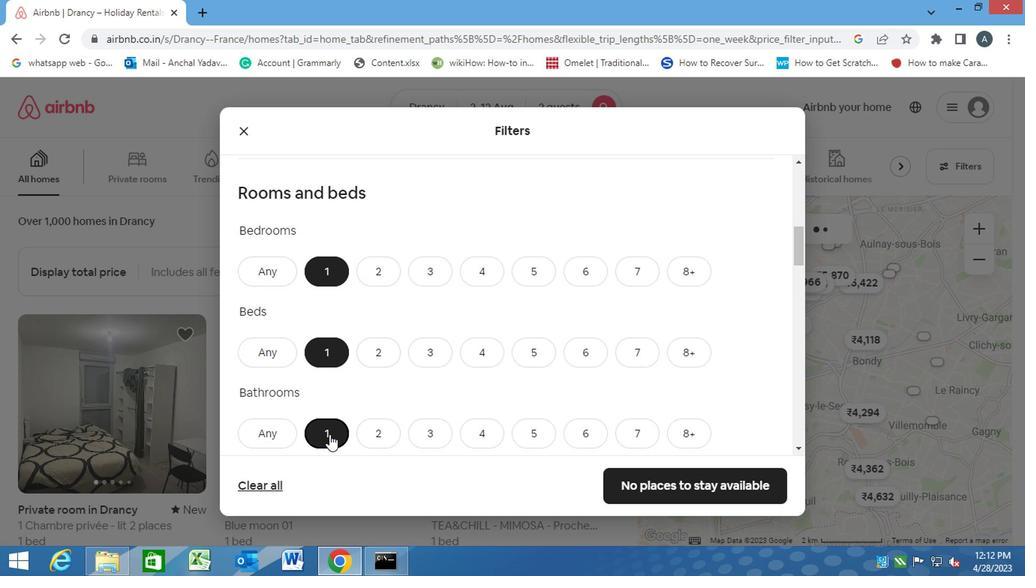 
Action: Mouse moved to (308, 386)
Screenshot: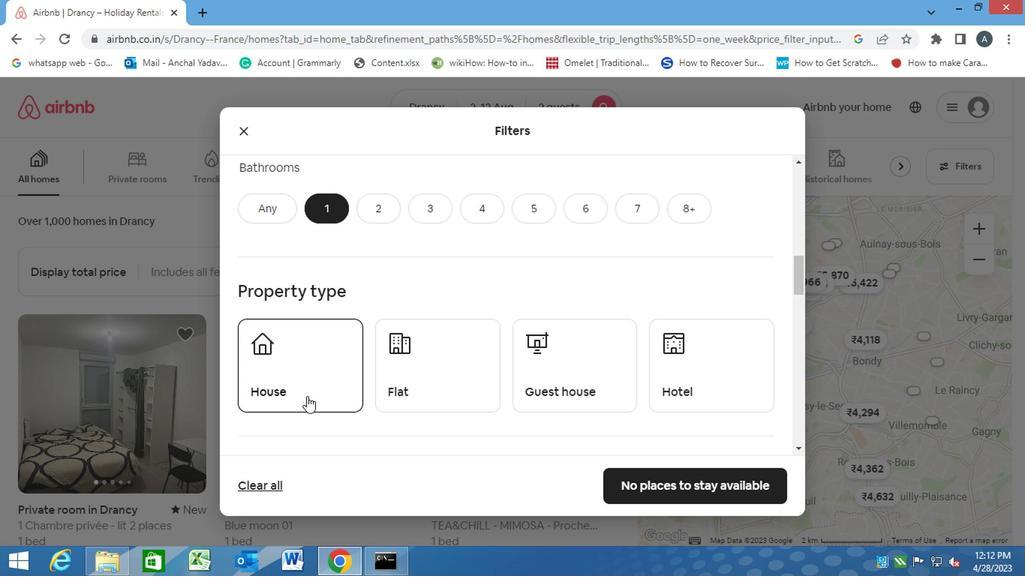 
Action: Mouse pressed left at (308, 386)
Screenshot: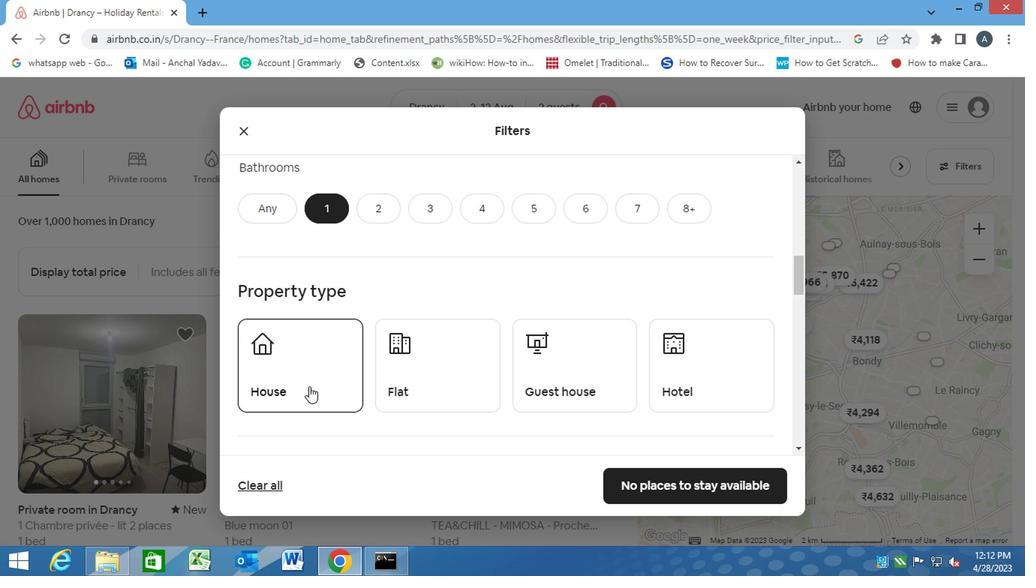 
Action: Mouse moved to (419, 348)
Screenshot: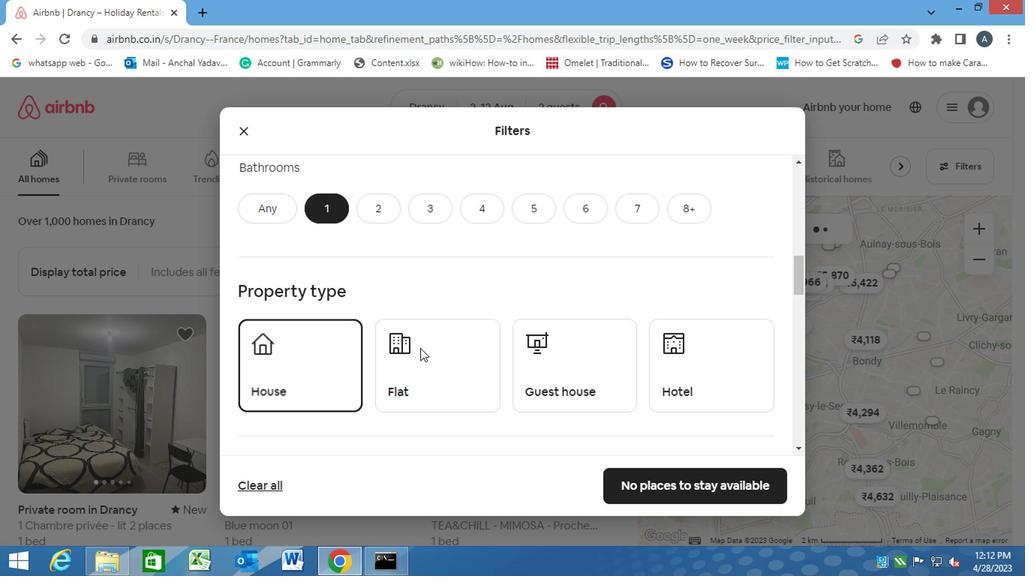 
Action: Mouse pressed left at (419, 348)
Screenshot: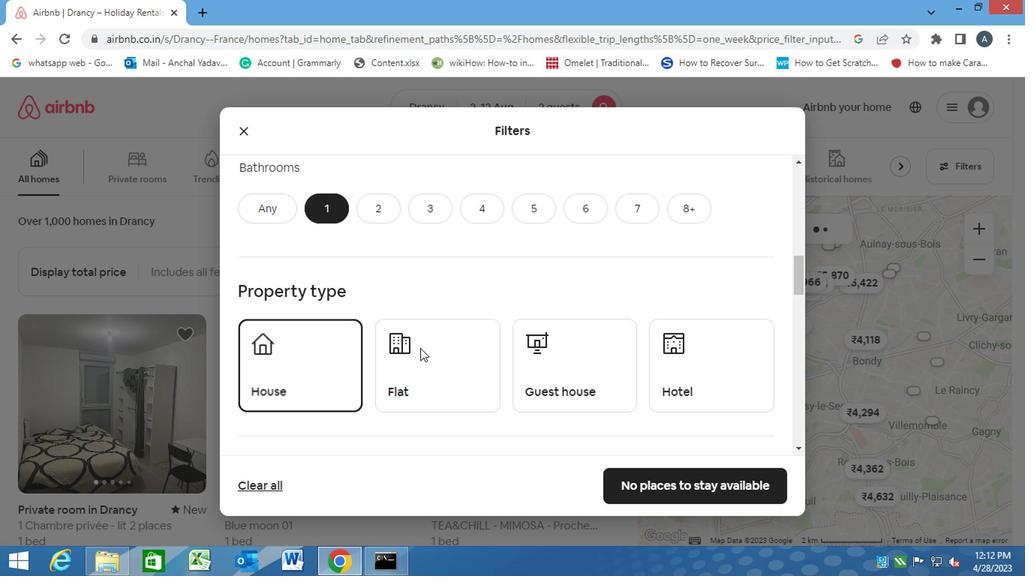 
Action: Mouse moved to (530, 370)
Screenshot: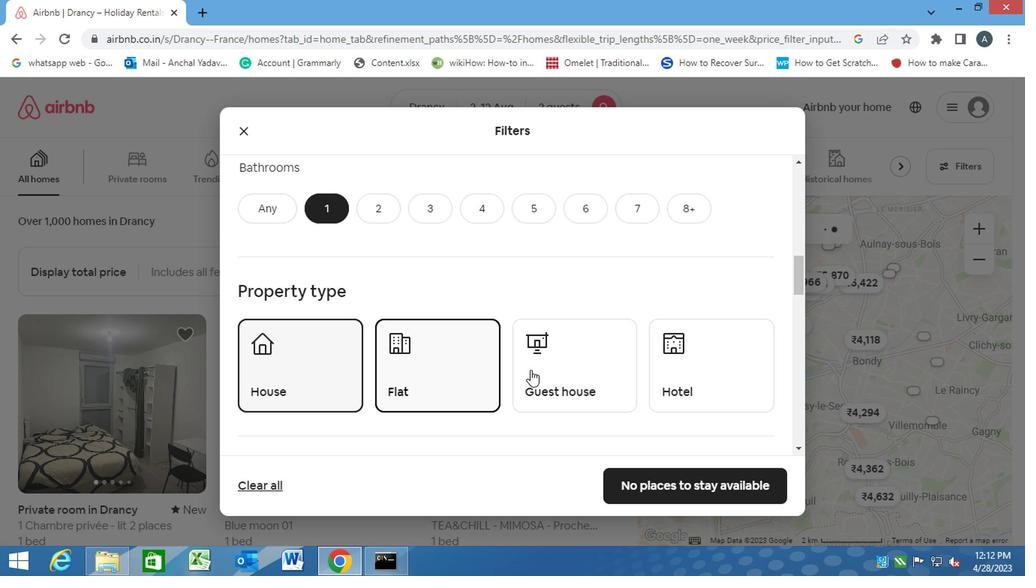 
Action: Mouse pressed left at (530, 370)
Screenshot: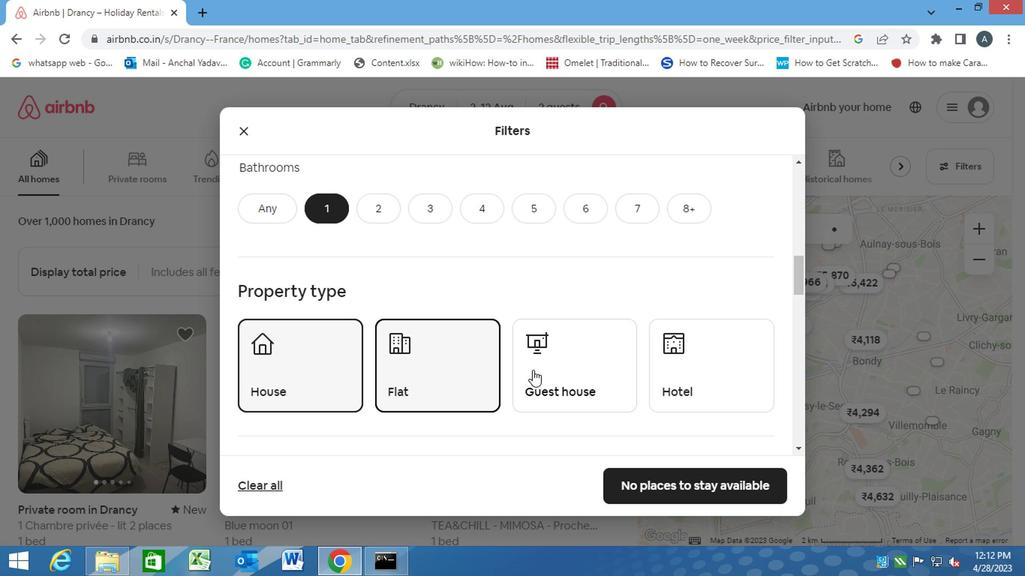 
Action: Mouse moved to (693, 367)
Screenshot: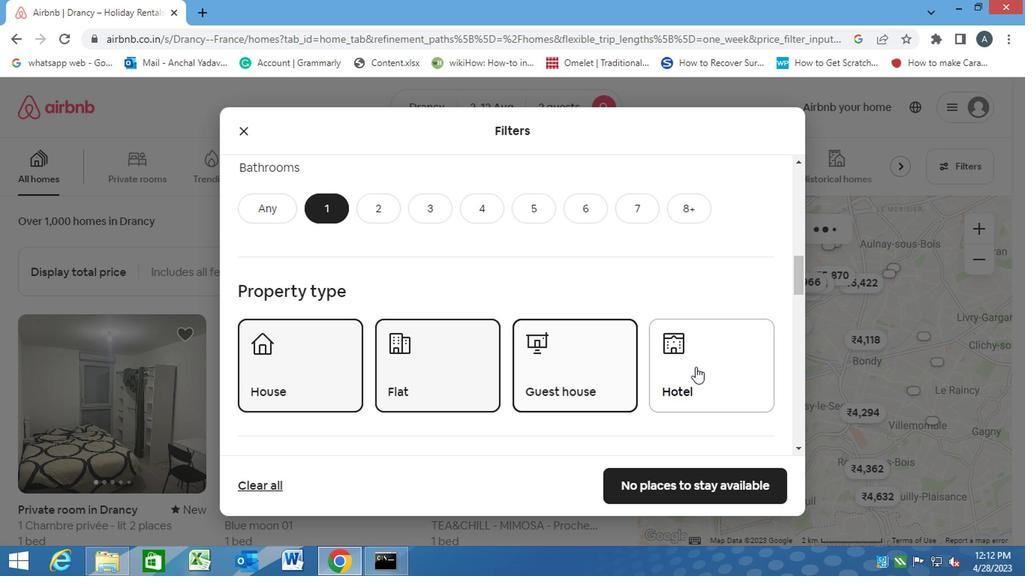 
Action: Mouse pressed left at (693, 367)
Screenshot: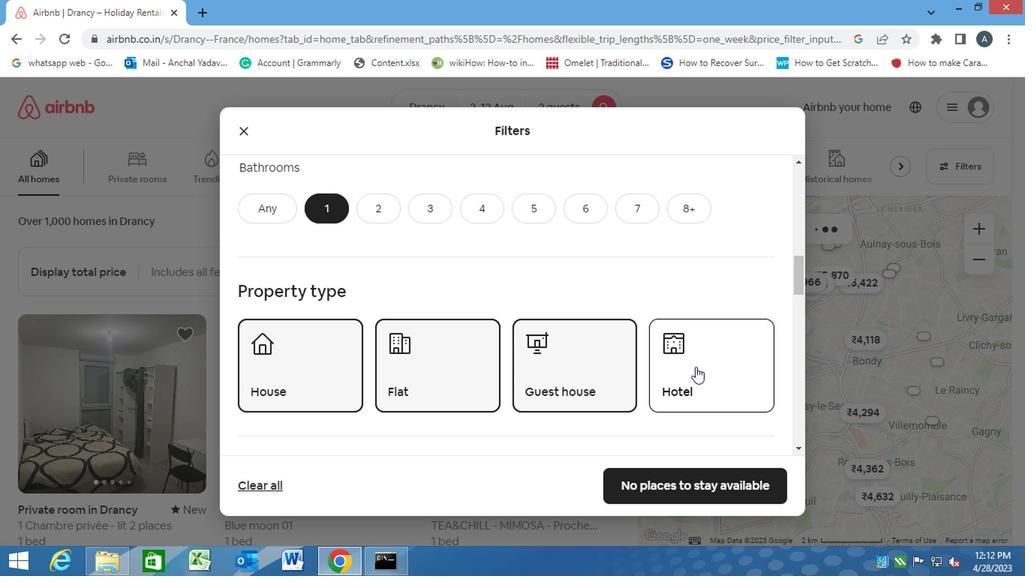 
Action: Mouse moved to (405, 458)
Screenshot: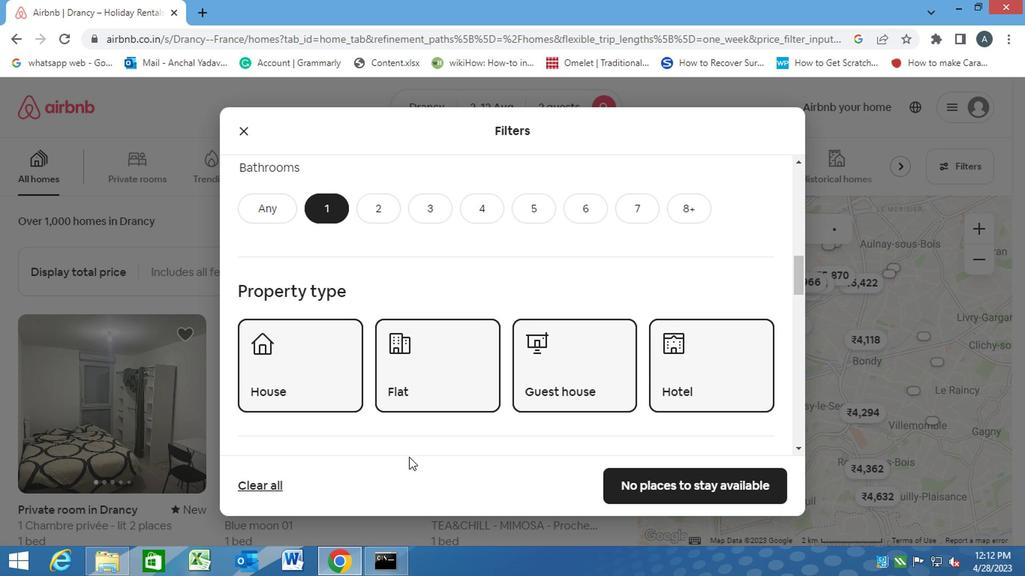 
Action: Mouse scrolled (405, 458) with delta (0, 0)
Screenshot: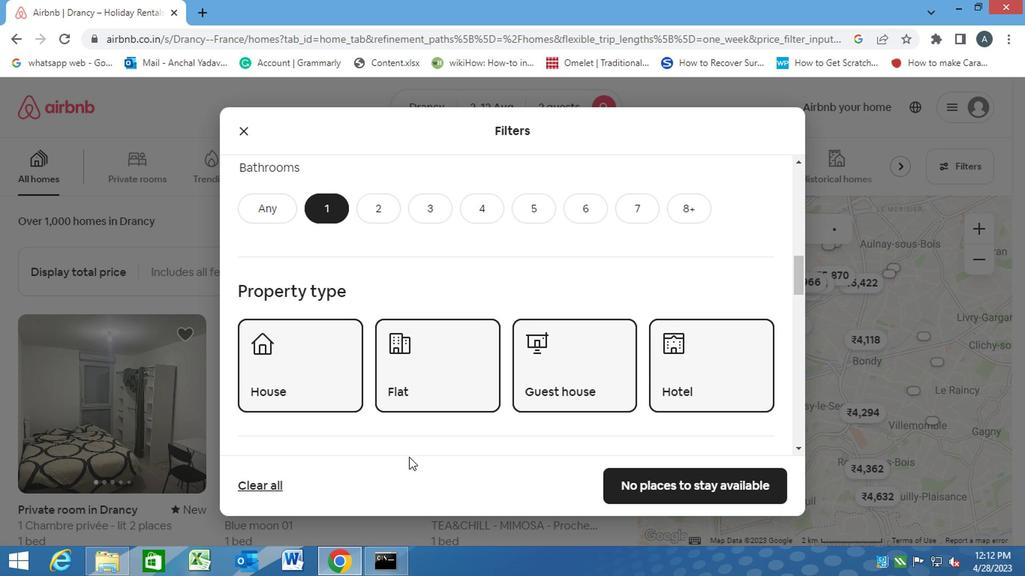 
Action: Mouse scrolled (405, 458) with delta (0, 0)
Screenshot: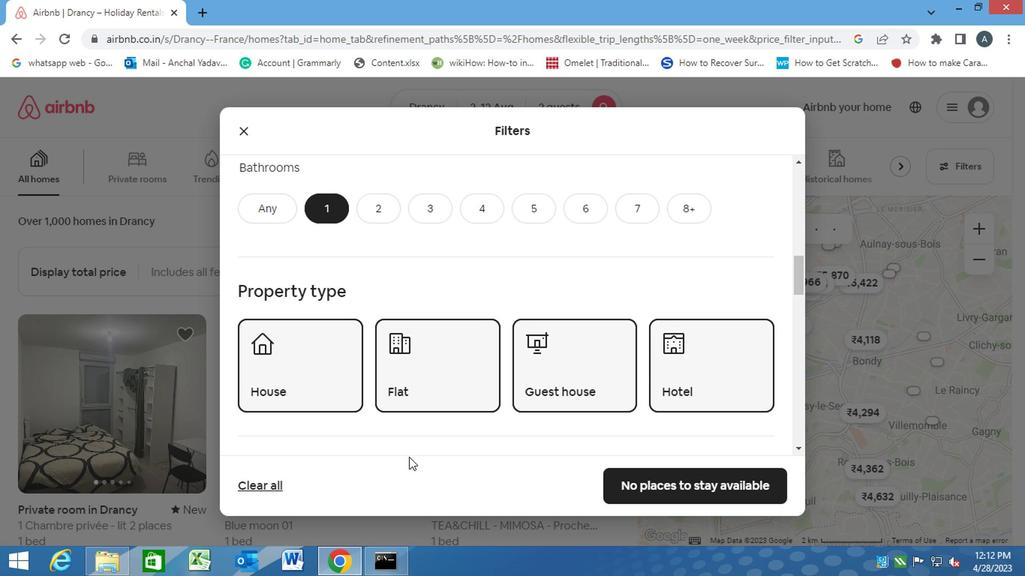 
Action: Mouse scrolled (405, 458) with delta (0, 0)
Screenshot: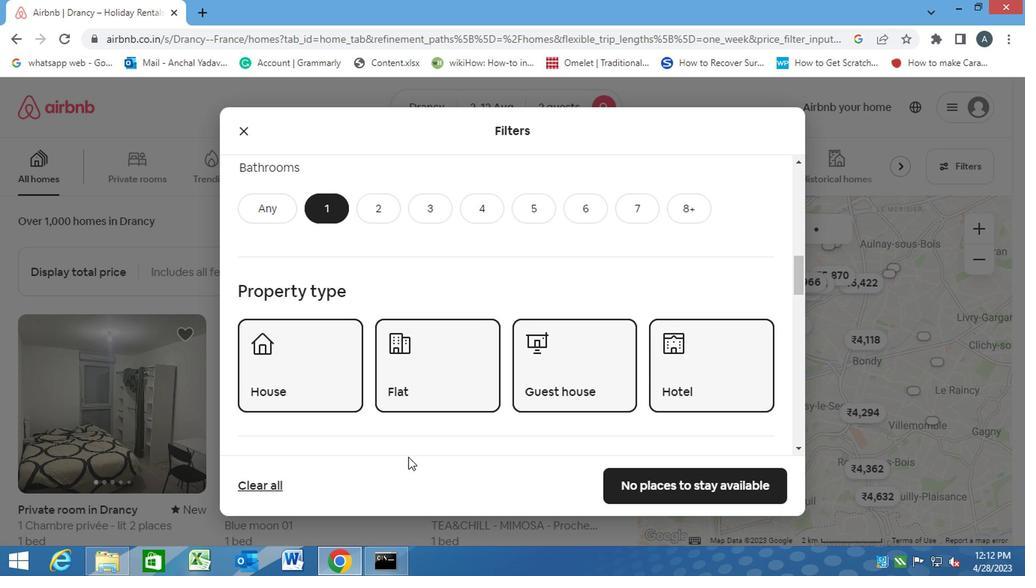 
Action: Mouse moved to (410, 307)
Screenshot: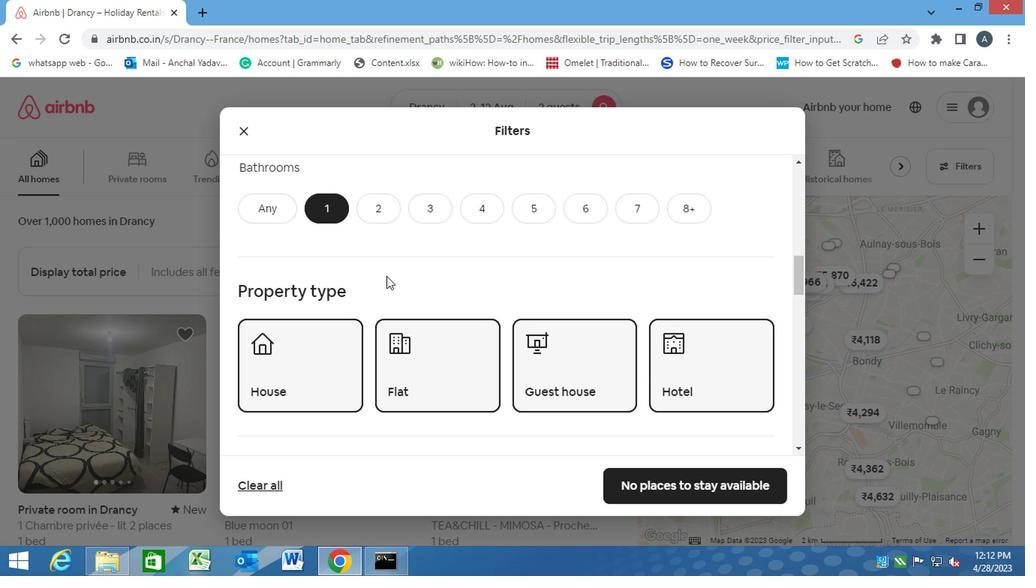 
Action: Mouse scrolled (410, 307) with delta (0, 0)
Screenshot: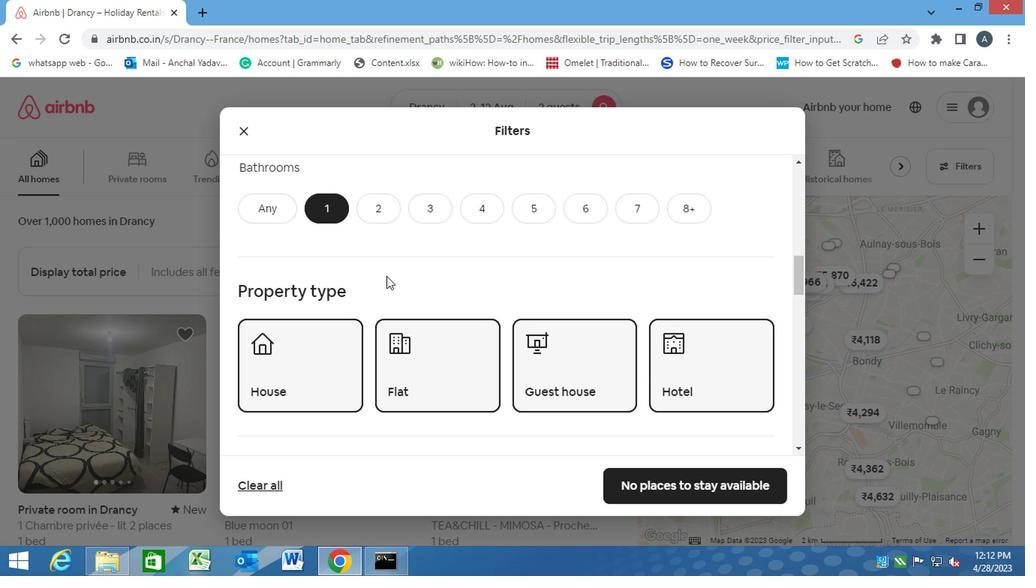 
Action: Mouse moved to (411, 308)
Screenshot: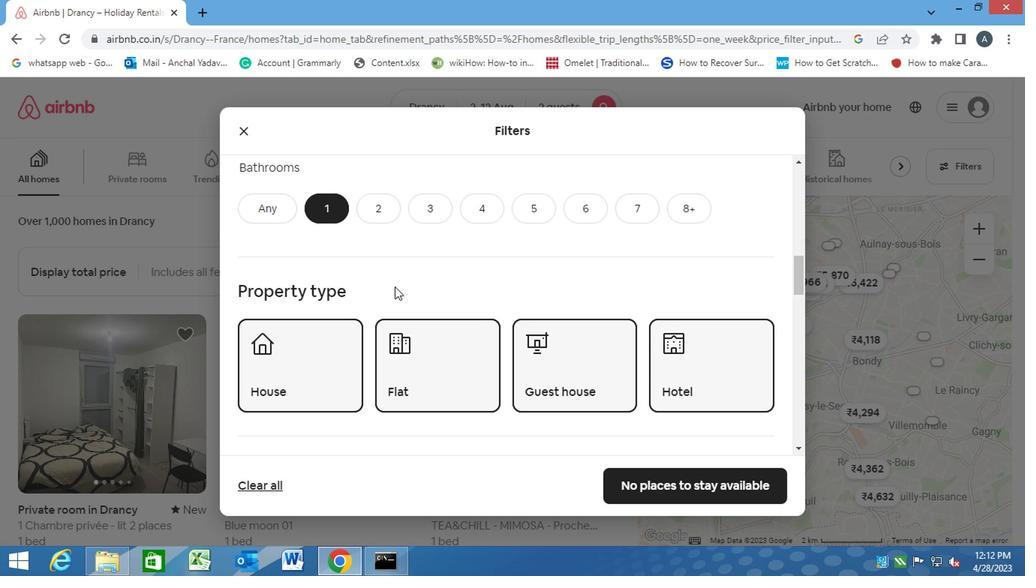 
Action: Mouse scrolled (411, 307) with delta (0, -1)
Screenshot: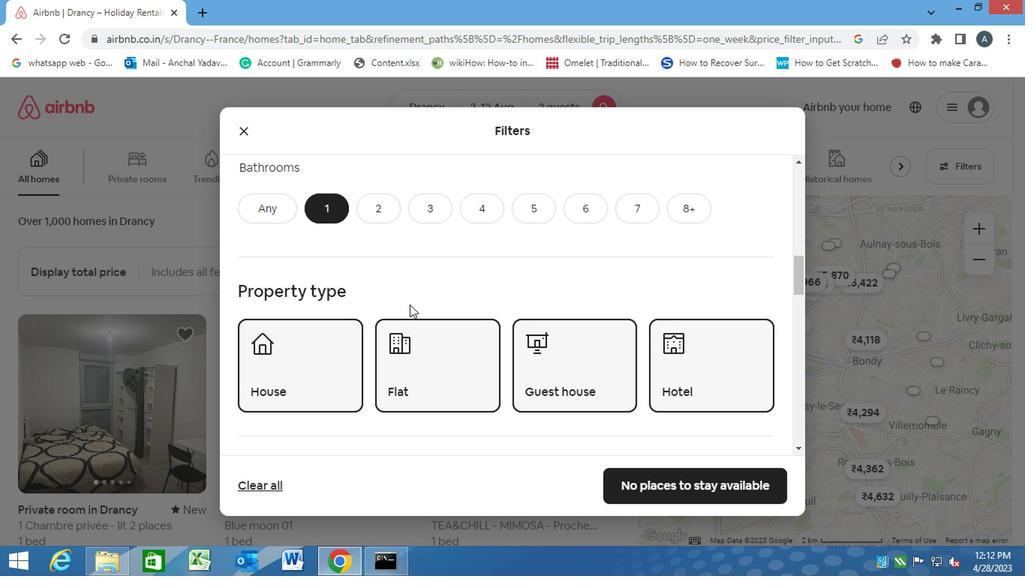 
Action: Mouse moved to (411, 310)
Screenshot: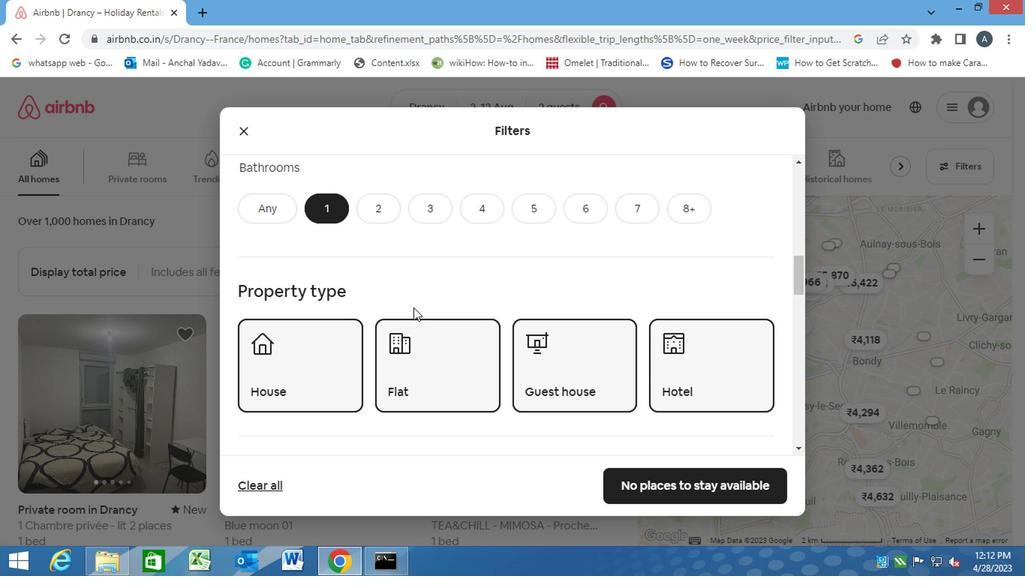 
Action: Mouse scrolled (411, 309) with delta (0, -1)
Screenshot: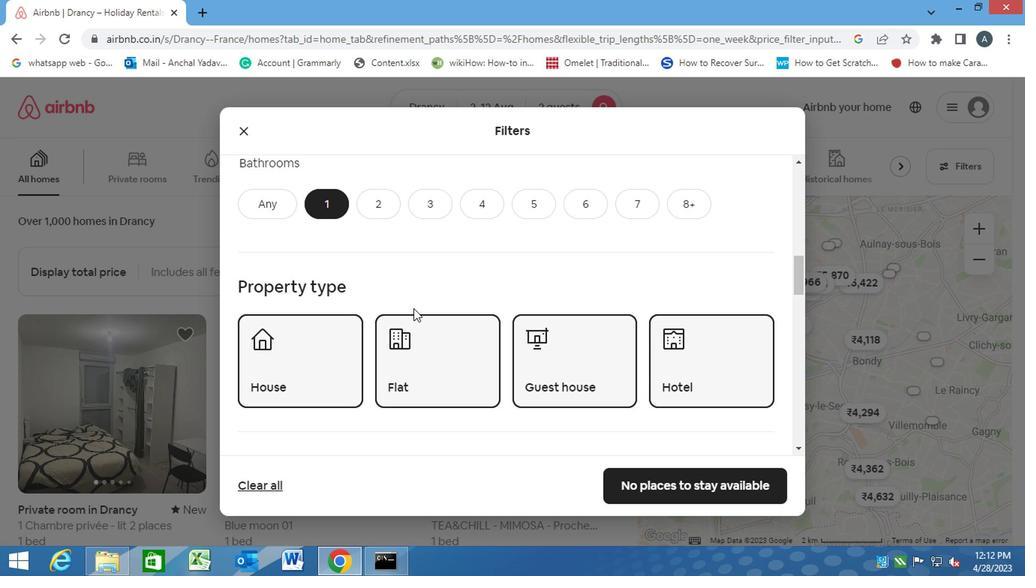 
Action: Mouse scrolled (411, 309) with delta (0, -1)
Screenshot: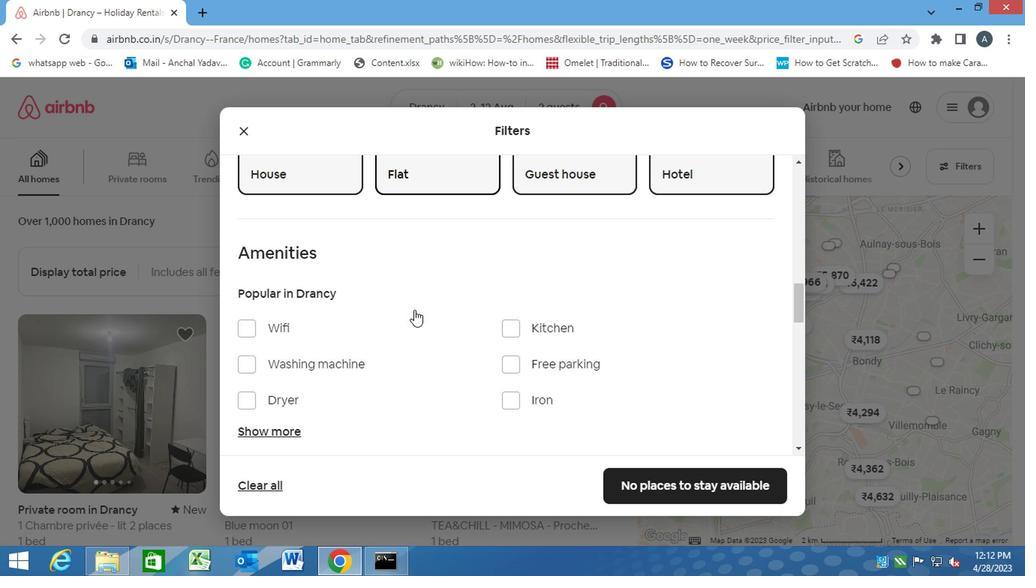 
Action: Mouse scrolled (411, 309) with delta (0, -1)
Screenshot: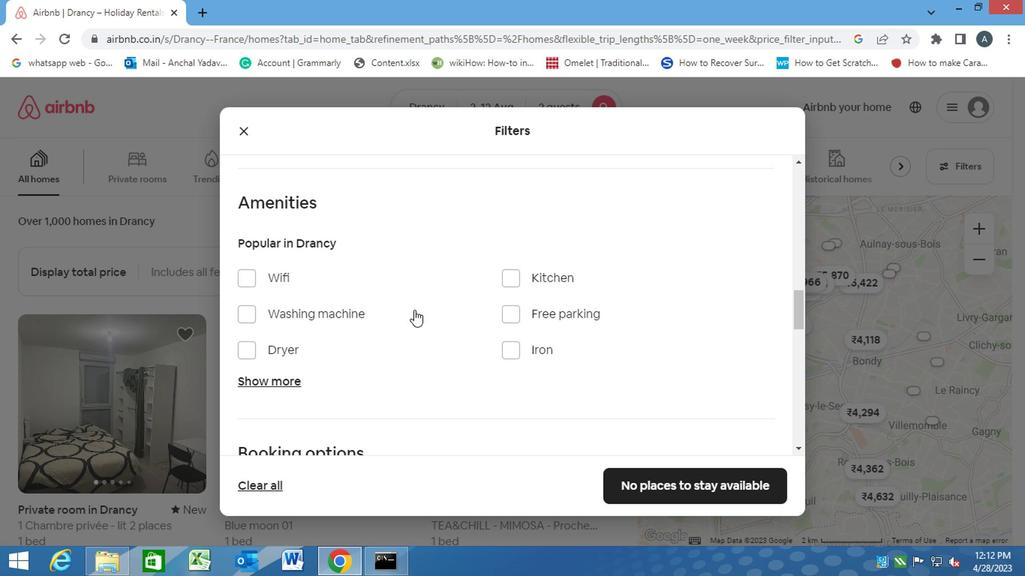 
Action: Mouse moved to (413, 310)
Screenshot: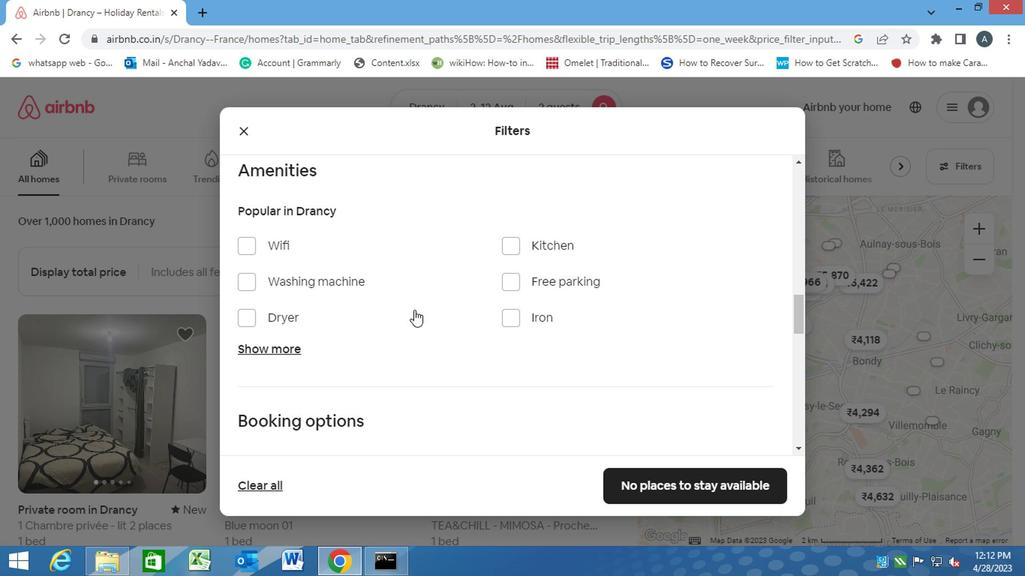 
Action: Mouse scrolled (413, 309) with delta (0, -1)
Screenshot: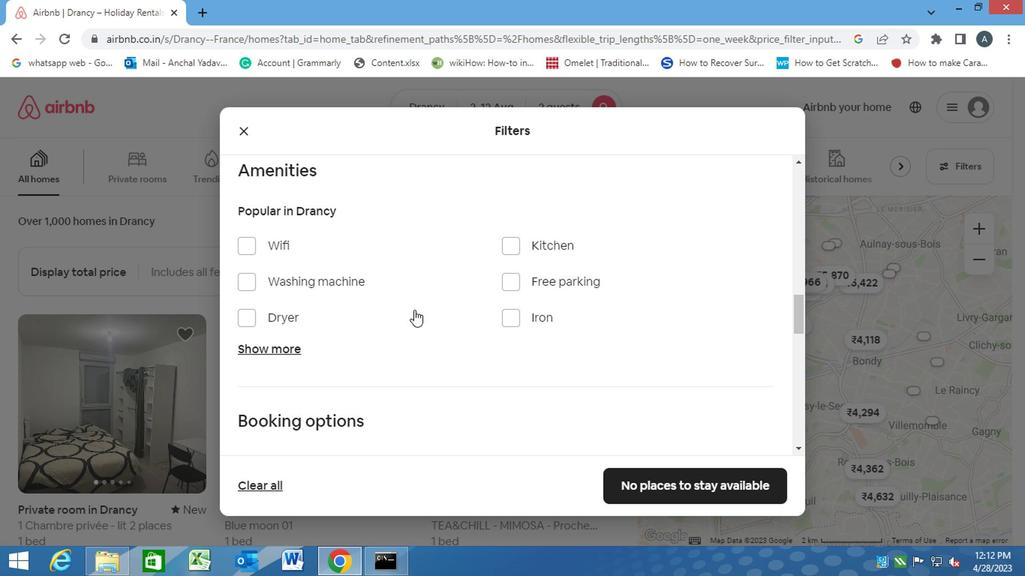 
Action: Mouse moved to (413, 310)
Screenshot: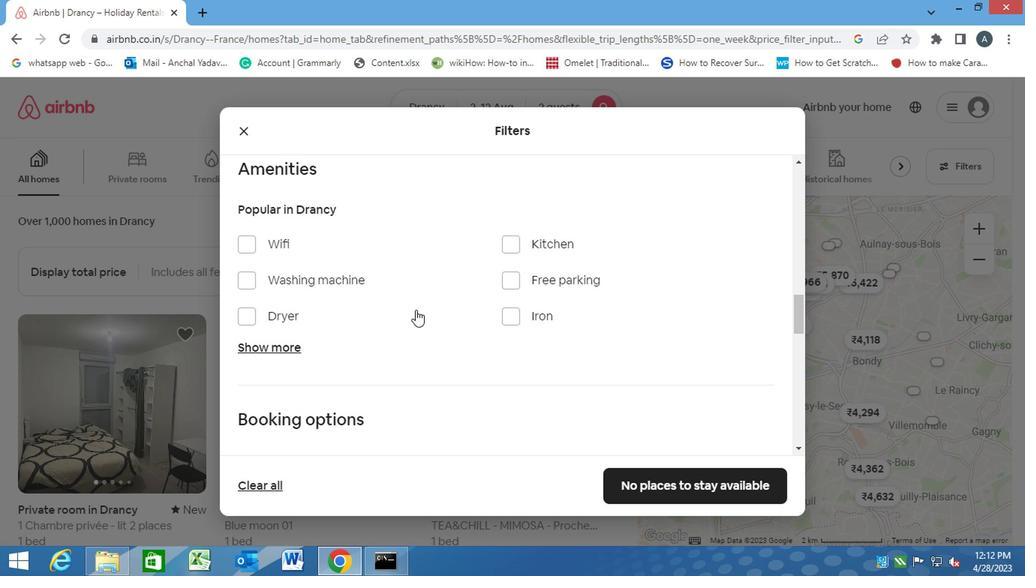 
Action: Mouse scrolled (413, 310) with delta (0, 0)
Screenshot: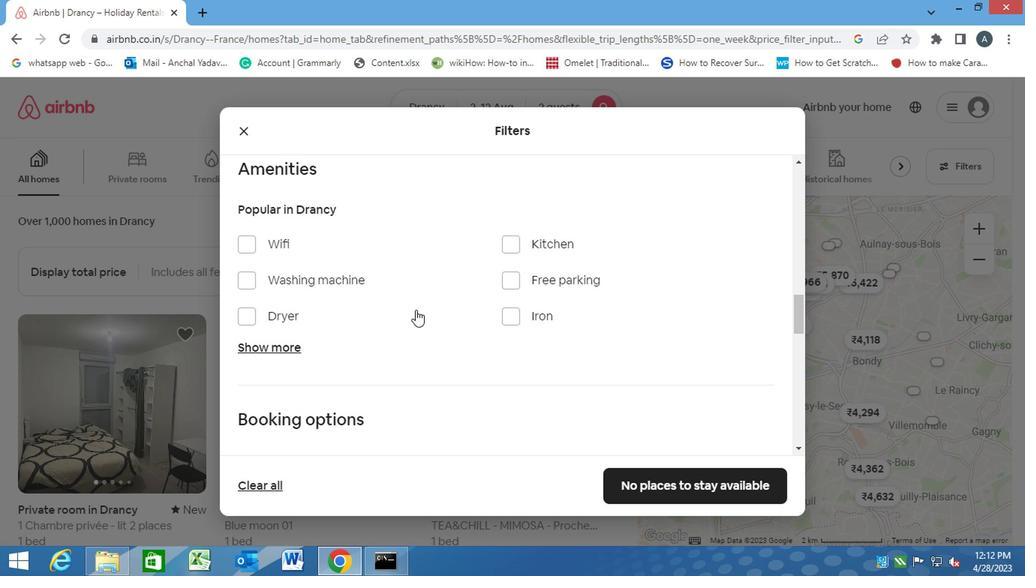
Action: Mouse moved to (731, 295)
Screenshot: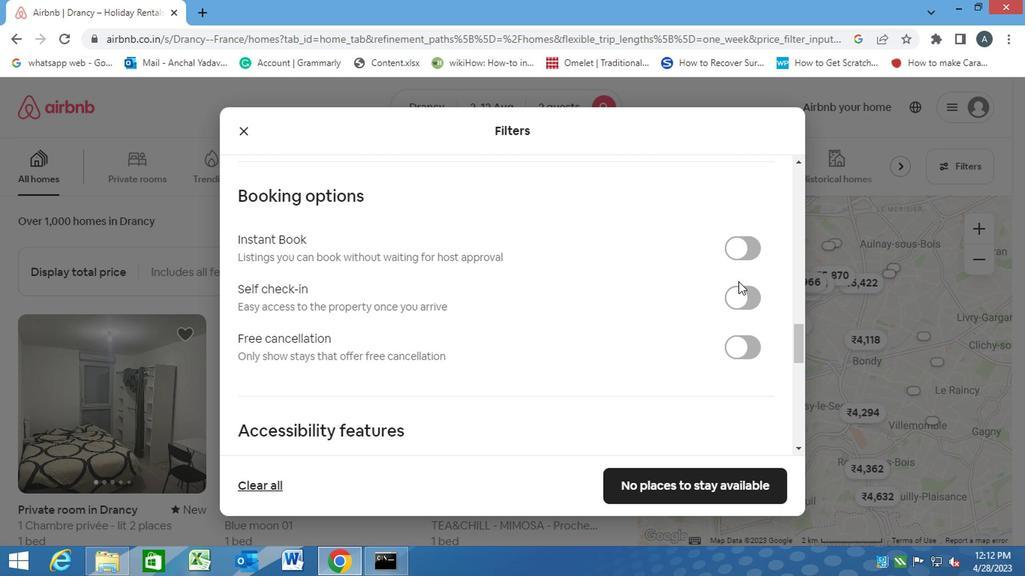 
Action: Mouse pressed left at (731, 295)
Screenshot: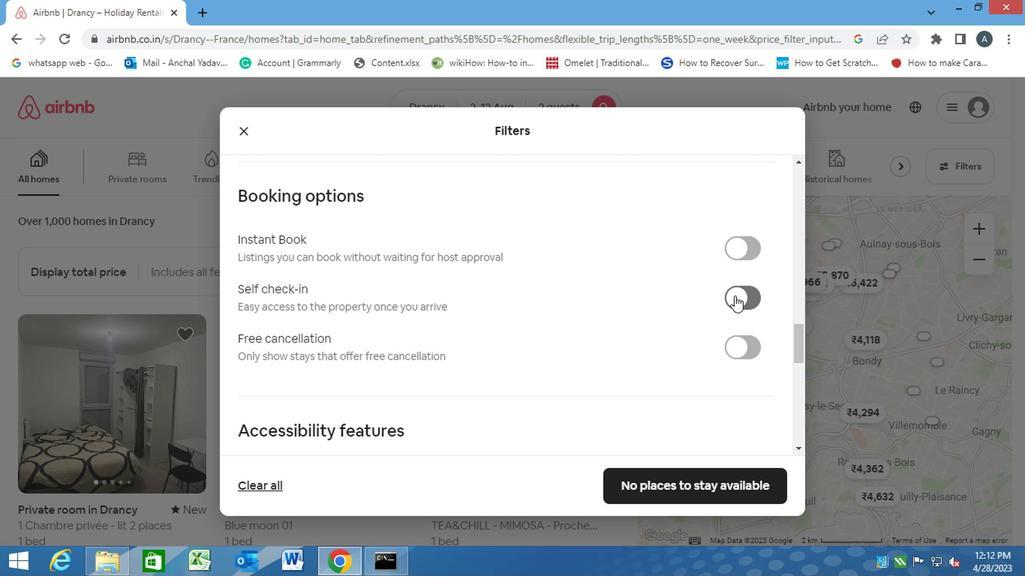 
Action: Mouse moved to (543, 361)
Screenshot: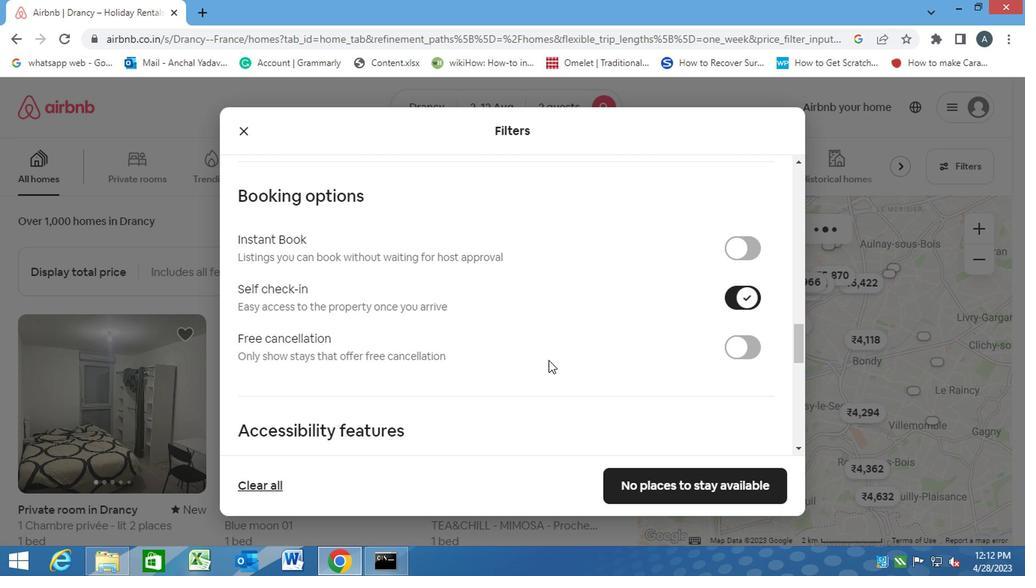 
Action: Mouse scrolled (543, 360) with delta (0, 0)
Screenshot: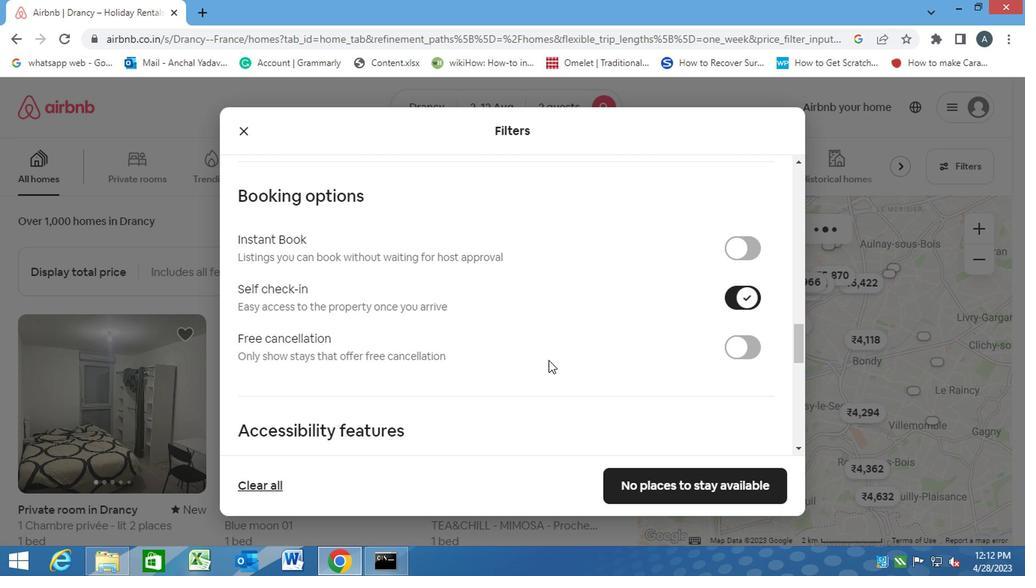 
Action: Mouse moved to (541, 365)
Screenshot: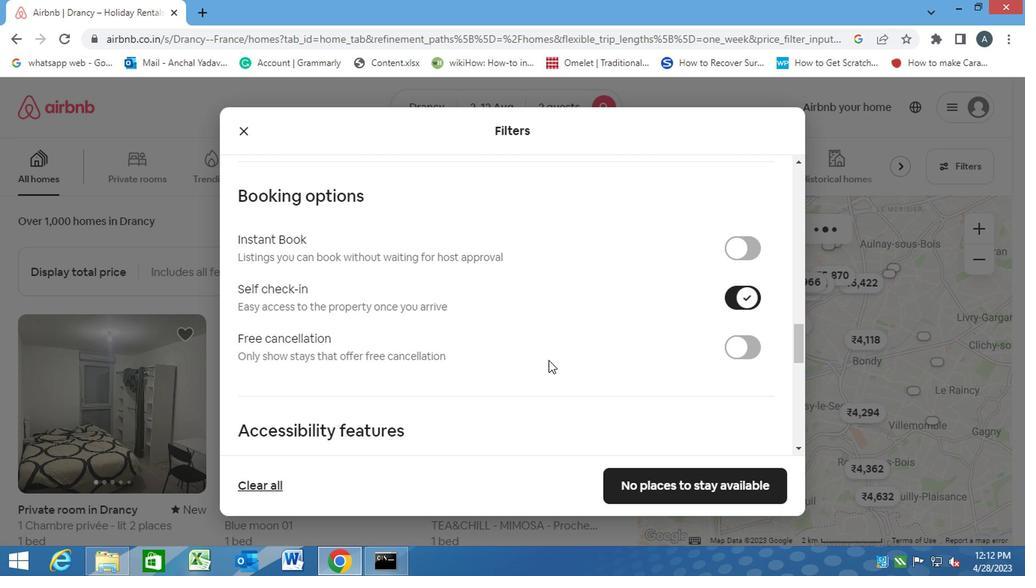 
Action: Mouse scrolled (541, 364) with delta (0, 0)
Screenshot: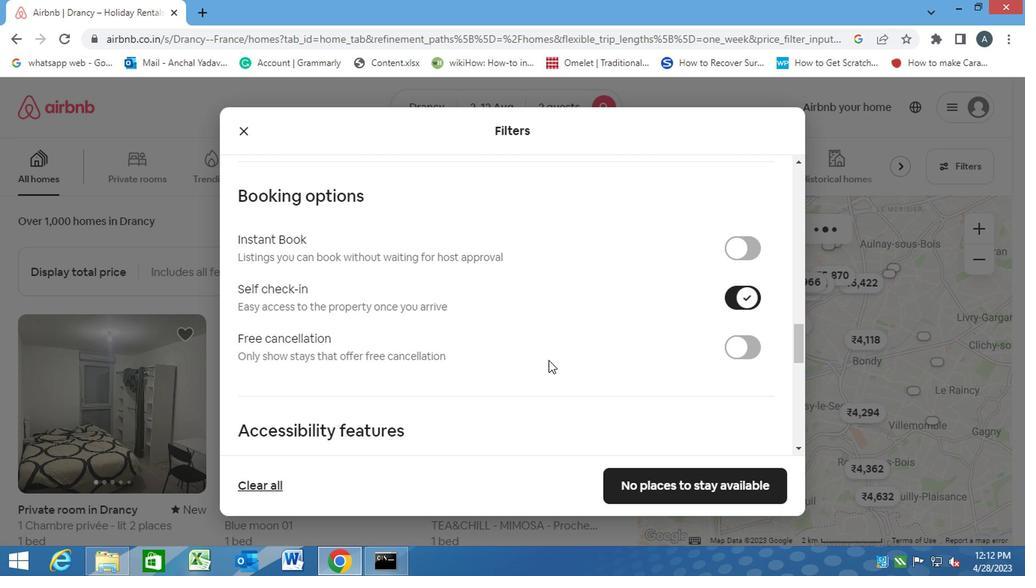 
Action: Mouse moved to (539, 367)
Screenshot: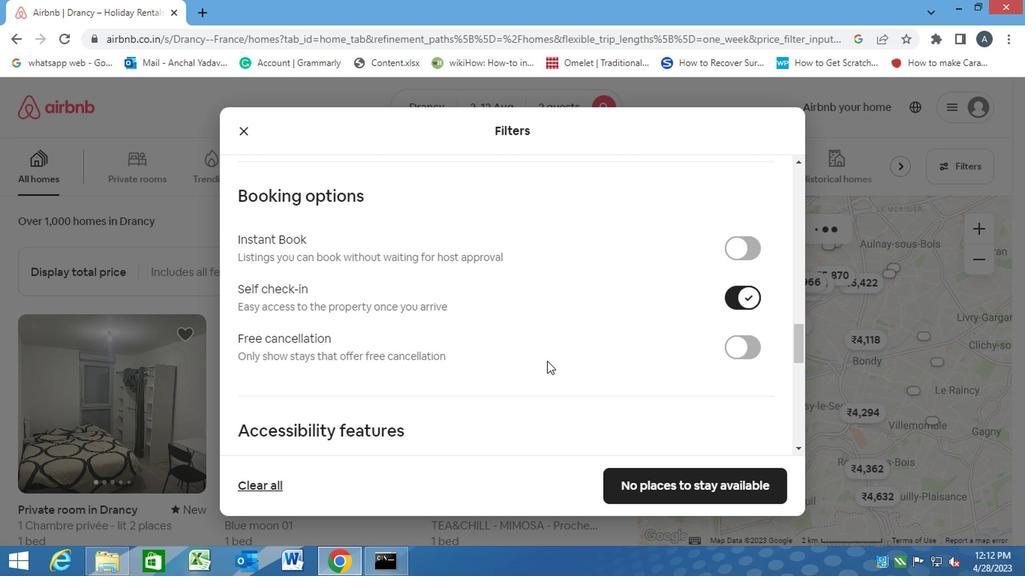 
Action: Mouse scrolled (539, 366) with delta (0, -1)
Screenshot: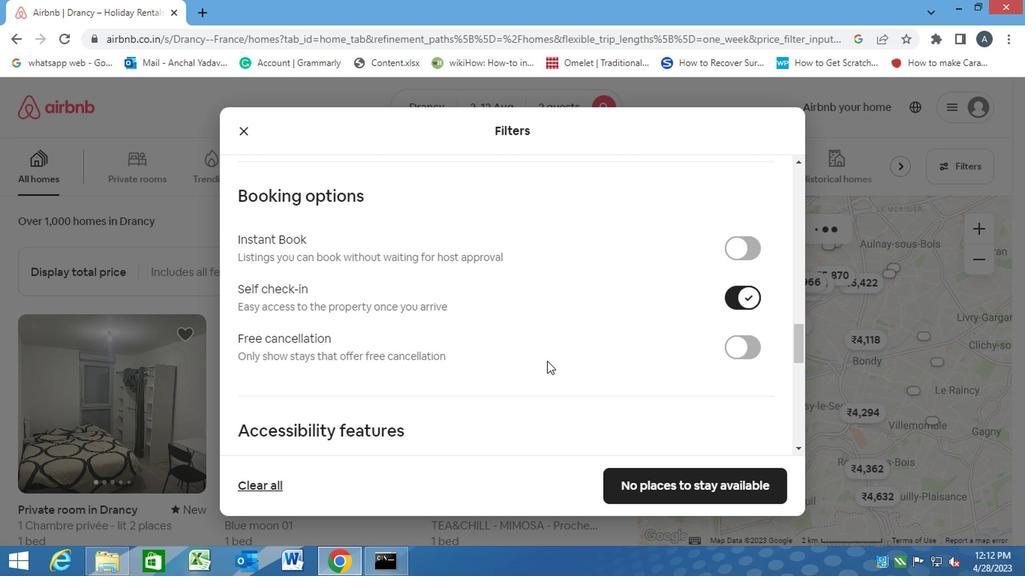 
Action: Mouse moved to (538, 368)
Screenshot: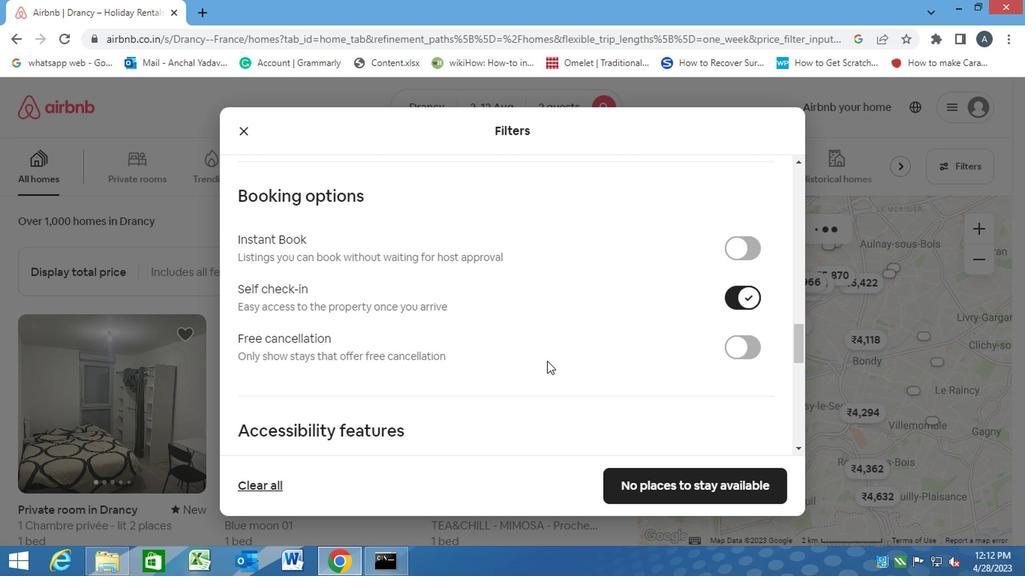 
Action: Mouse scrolled (538, 367) with delta (0, 0)
Screenshot: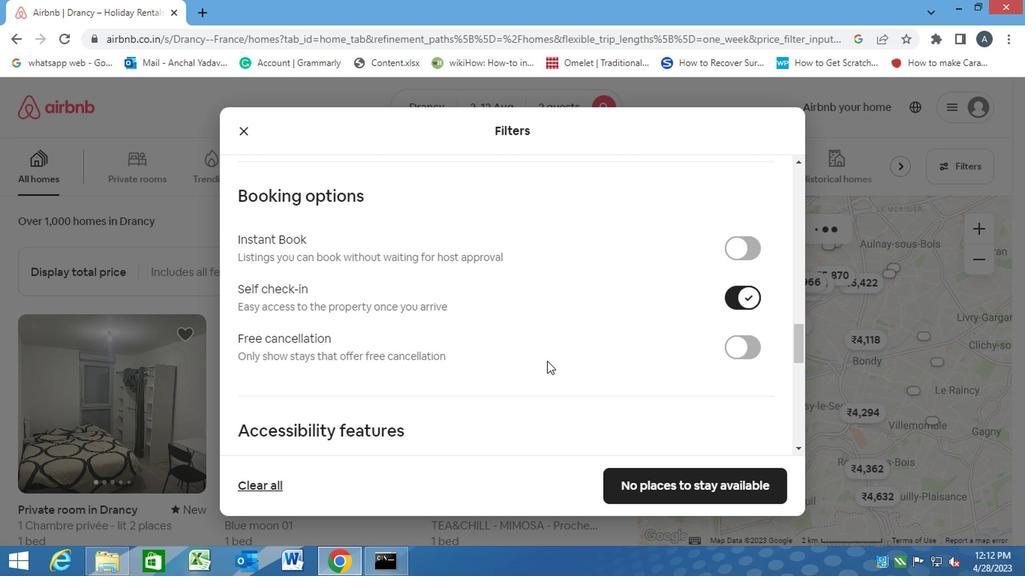 
Action: Mouse moved to (535, 370)
Screenshot: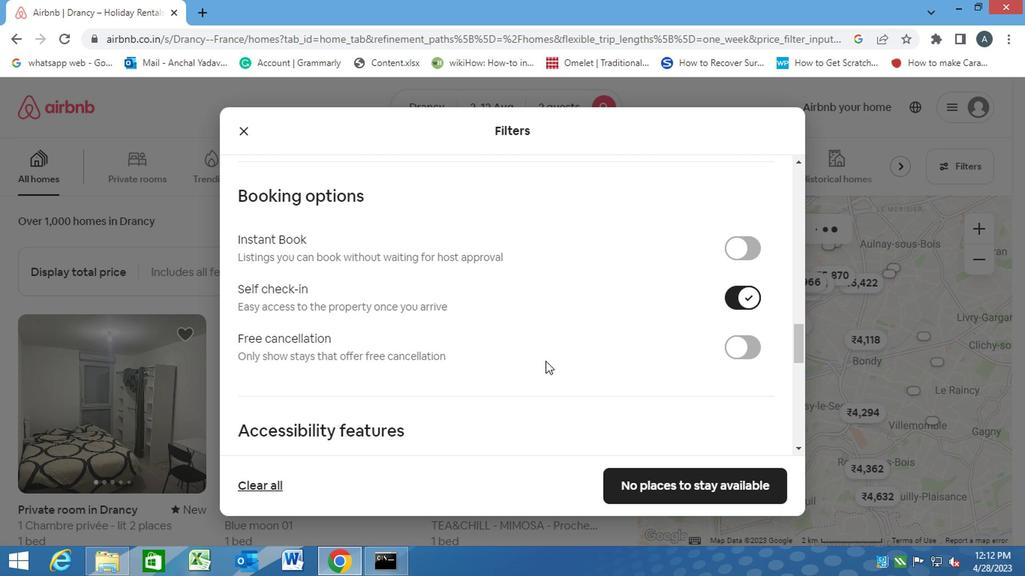 
Action: Mouse scrolled (535, 368) with delta (0, -1)
Screenshot: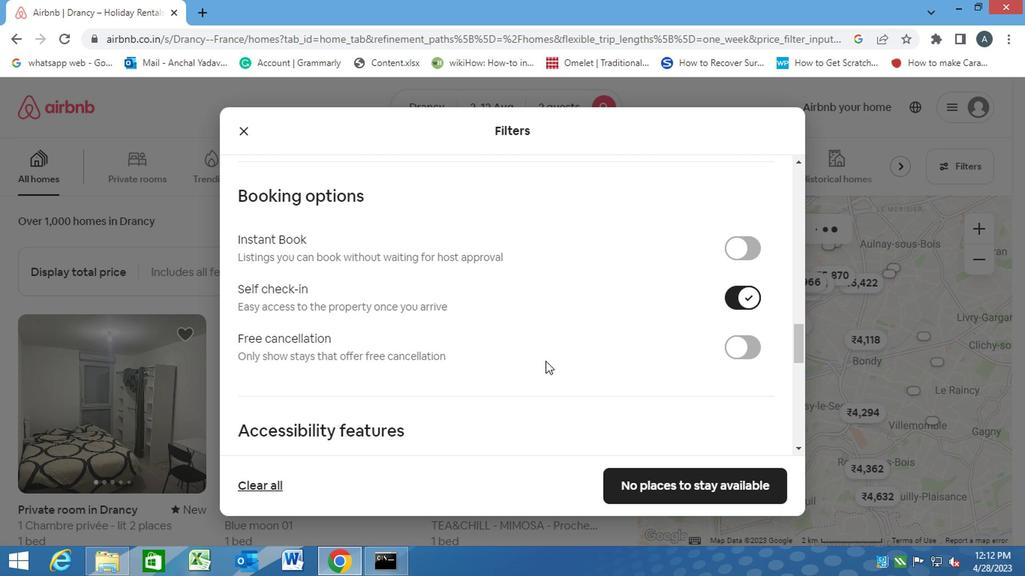 
Action: Mouse moved to (430, 408)
Screenshot: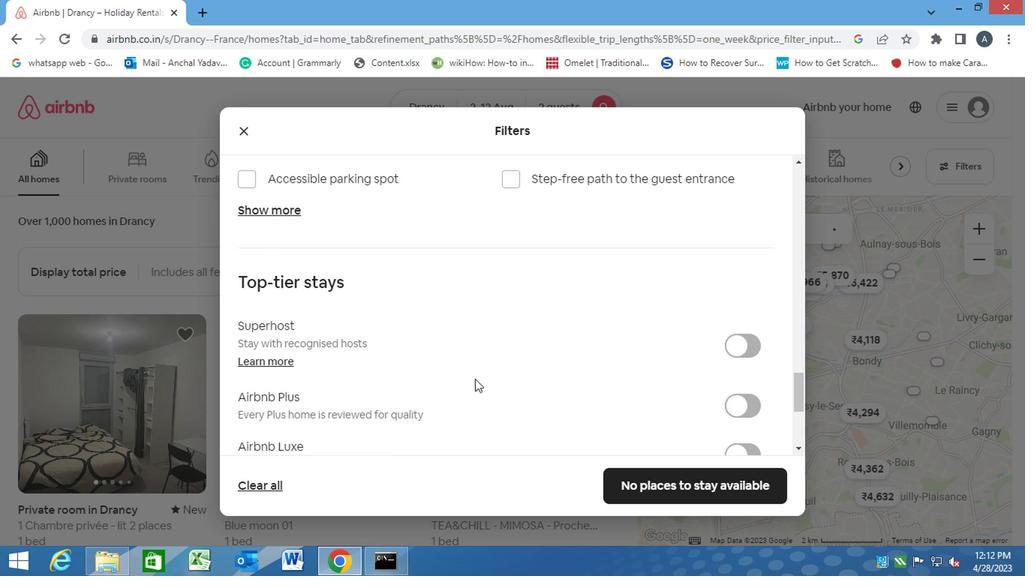 
Action: Mouse scrolled (430, 407) with delta (0, 0)
Screenshot: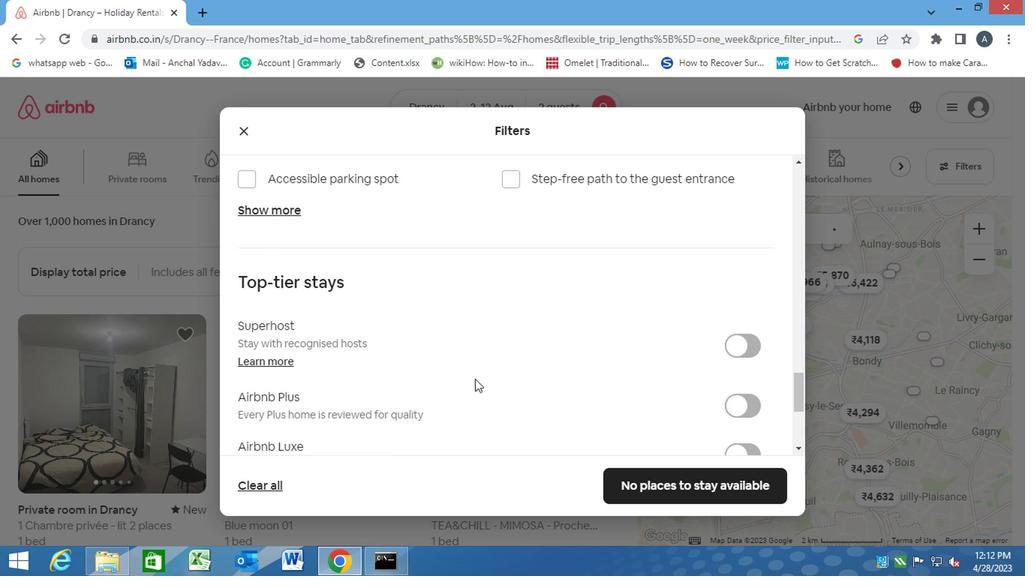
Action: Mouse moved to (428, 413)
Screenshot: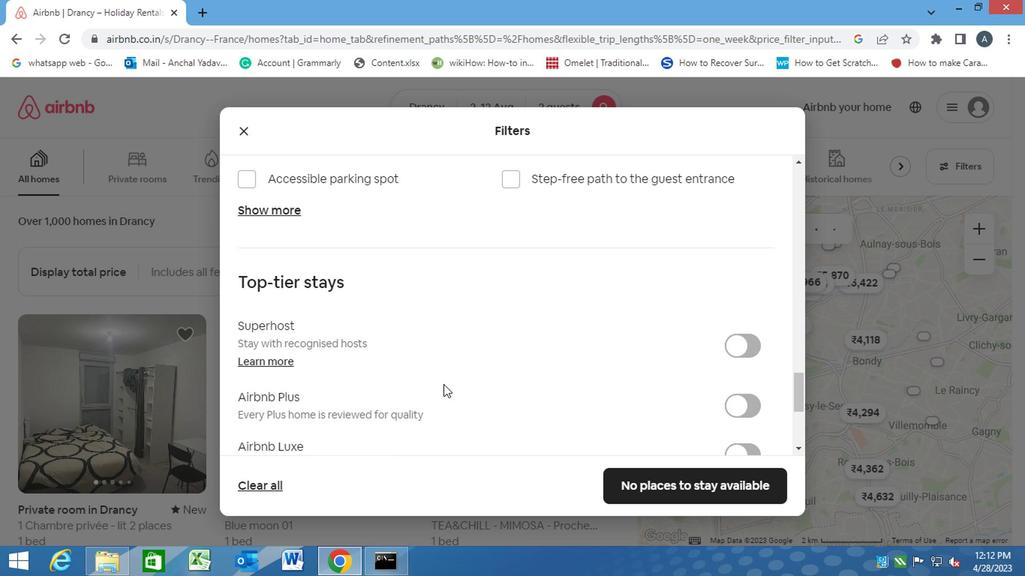 
Action: Mouse scrolled (428, 413) with delta (0, 0)
Screenshot: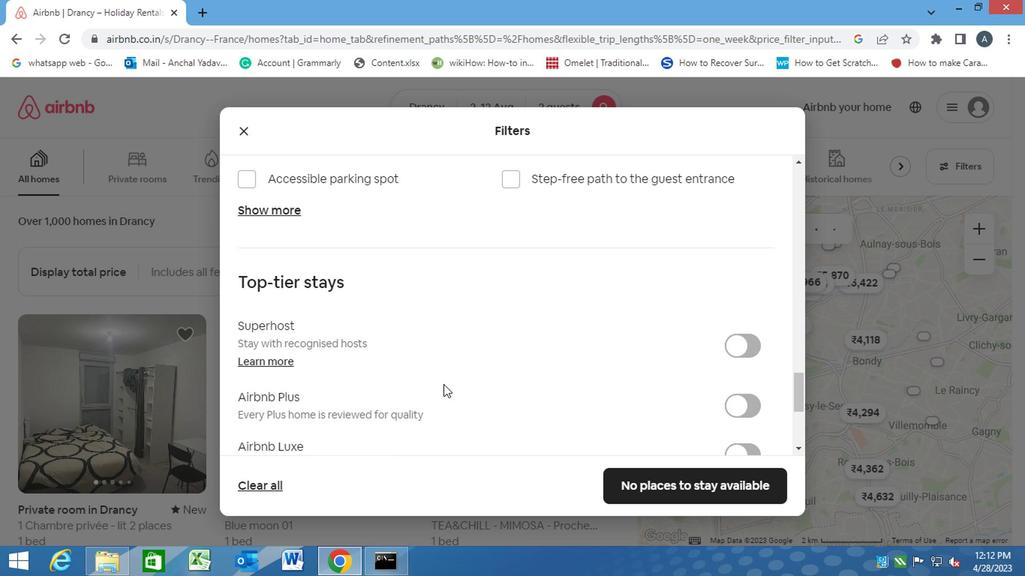 
Action: Mouse scrolled (428, 413) with delta (0, 0)
Screenshot: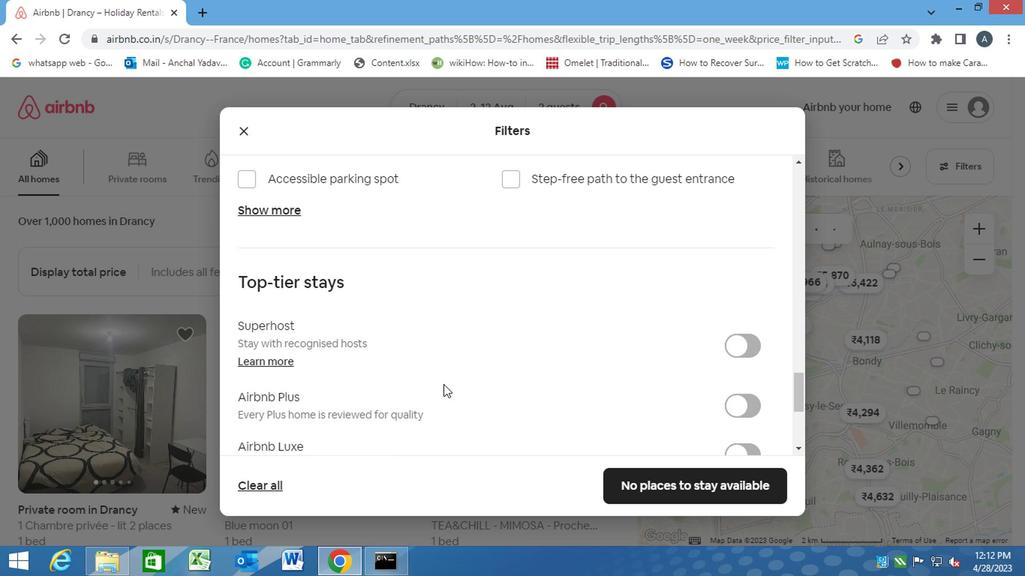 
Action: Mouse scrolled (428, 413) with delta (0, 0)
Screenshot: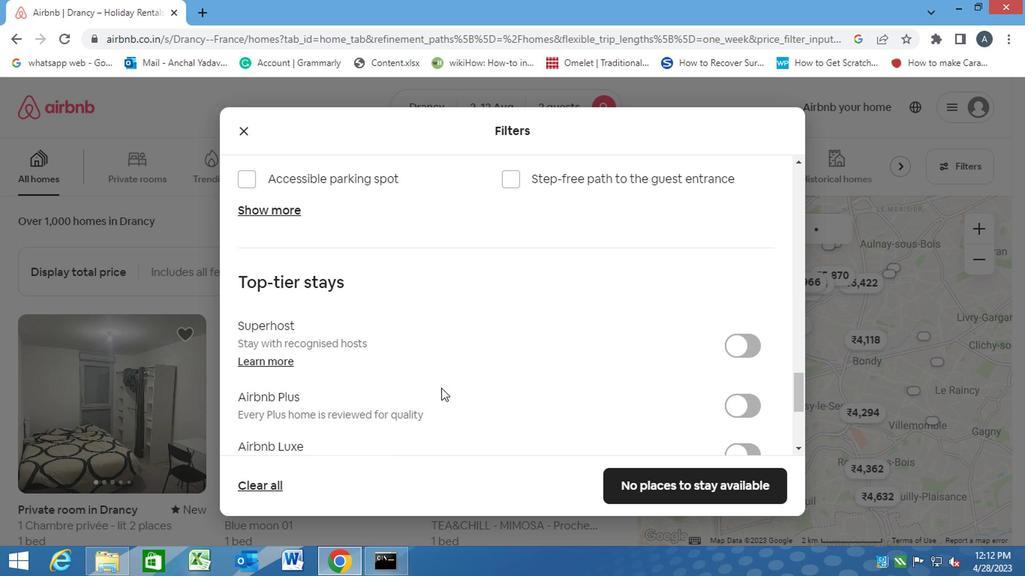 
Action: Mouse moved to (246, 354)
Screenshot: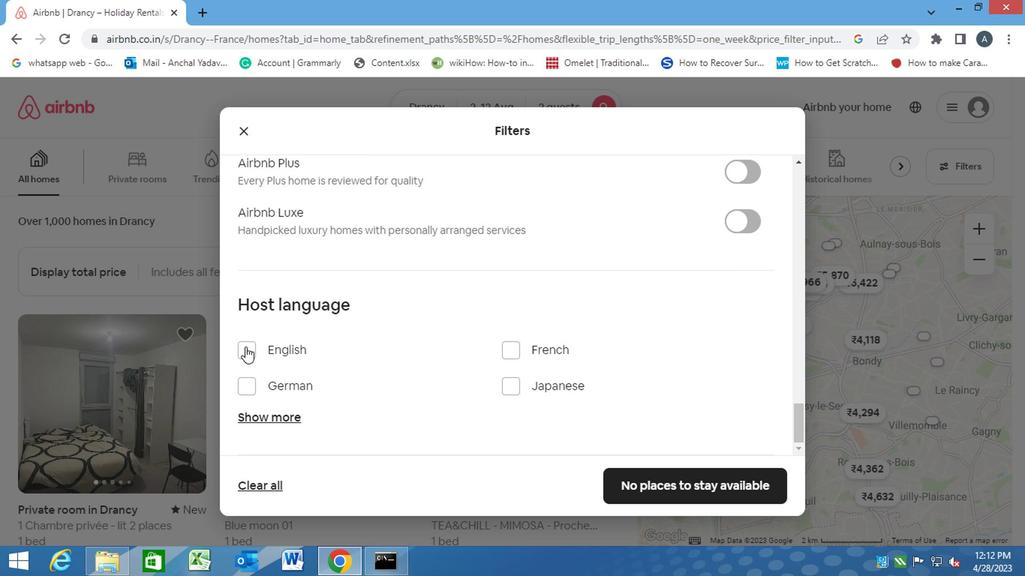 
Action: Mouse pressed left at (246, 354)
Screenshot: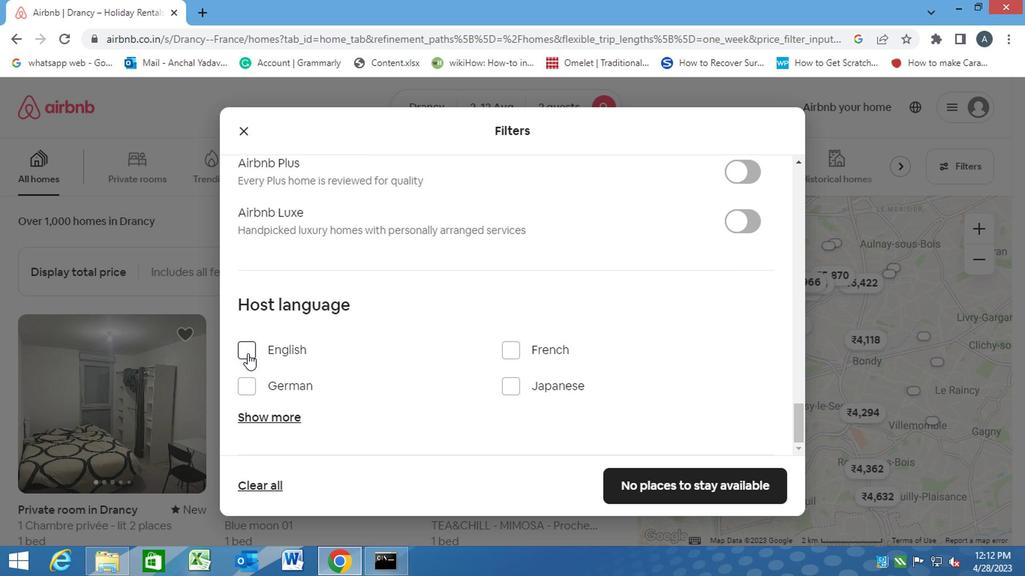 
Action: Mouse moved to (680, 481)
Screenshot: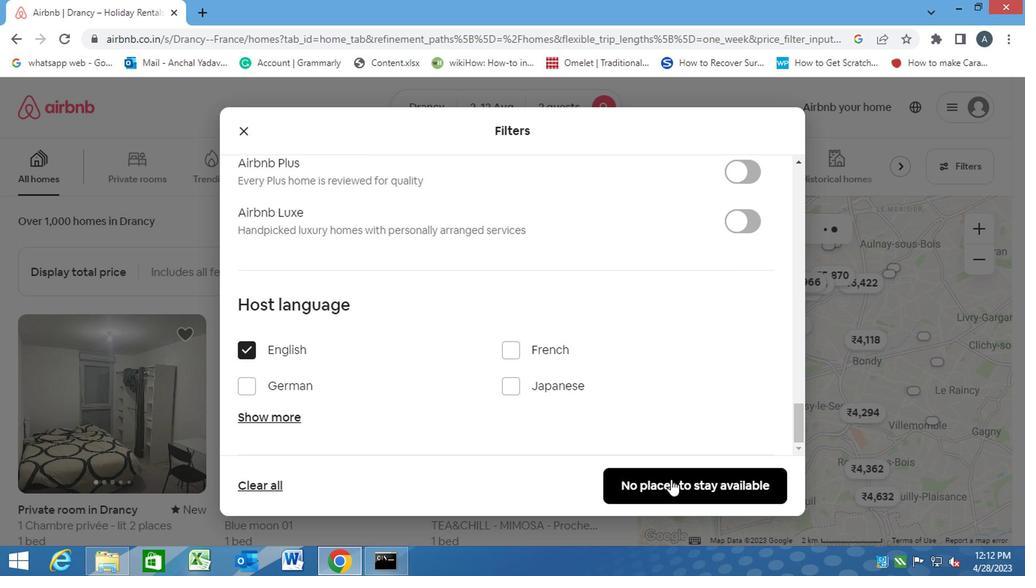 
Action: Mouse pressed left at (680, 481)
Screenshot: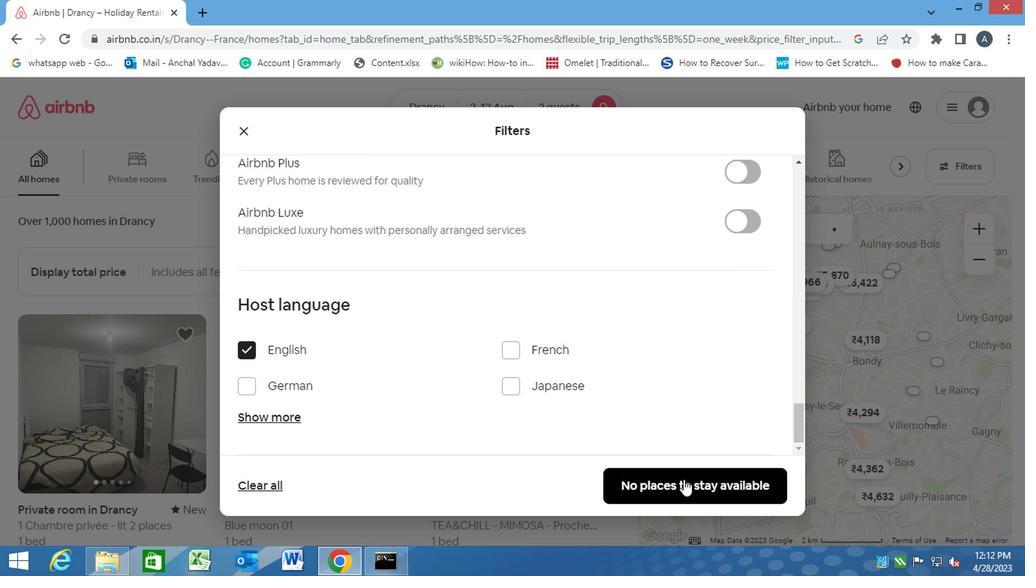 
